Task: Add Sprouts Organic Light Blue Agave Nectar to the cart.
Action: Mouse moved to (20, 82)
Screenshot: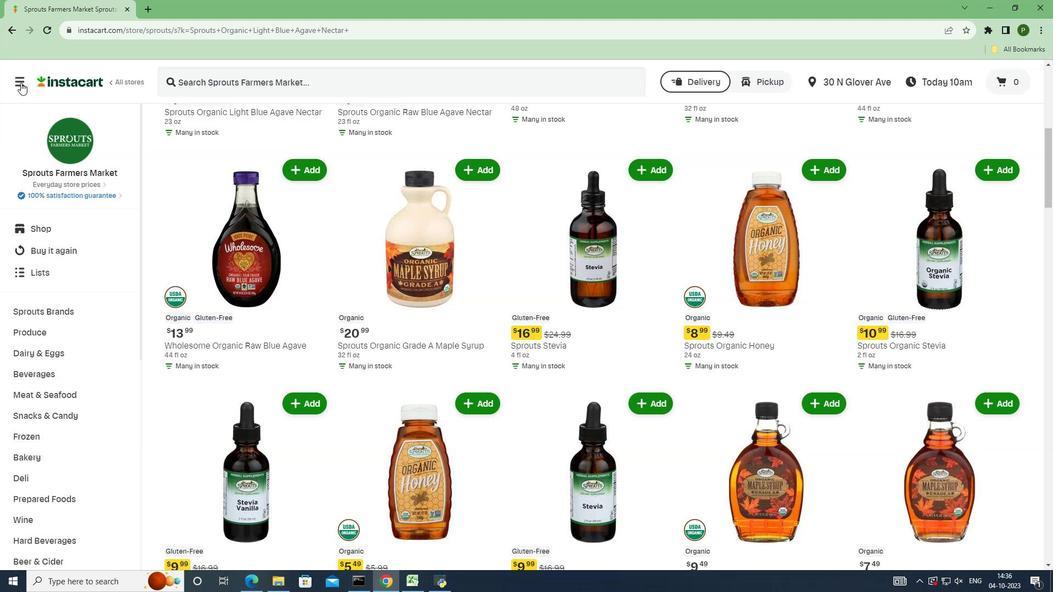 
Action: Mouse pressed left at (20, 82)
Screenshot: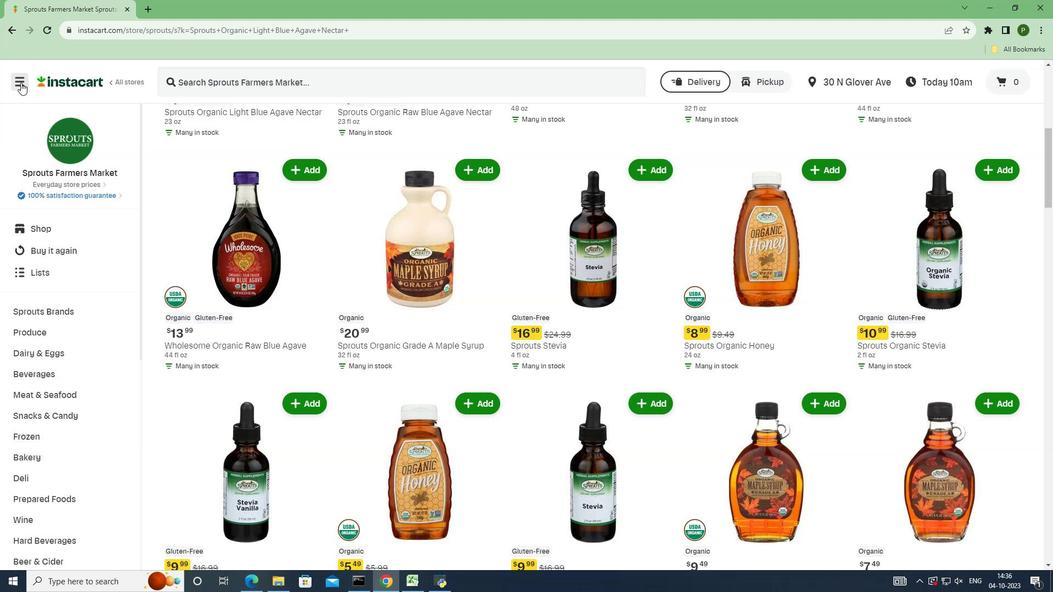 
Action: Mouse moved to (46, 312)
Screenshot: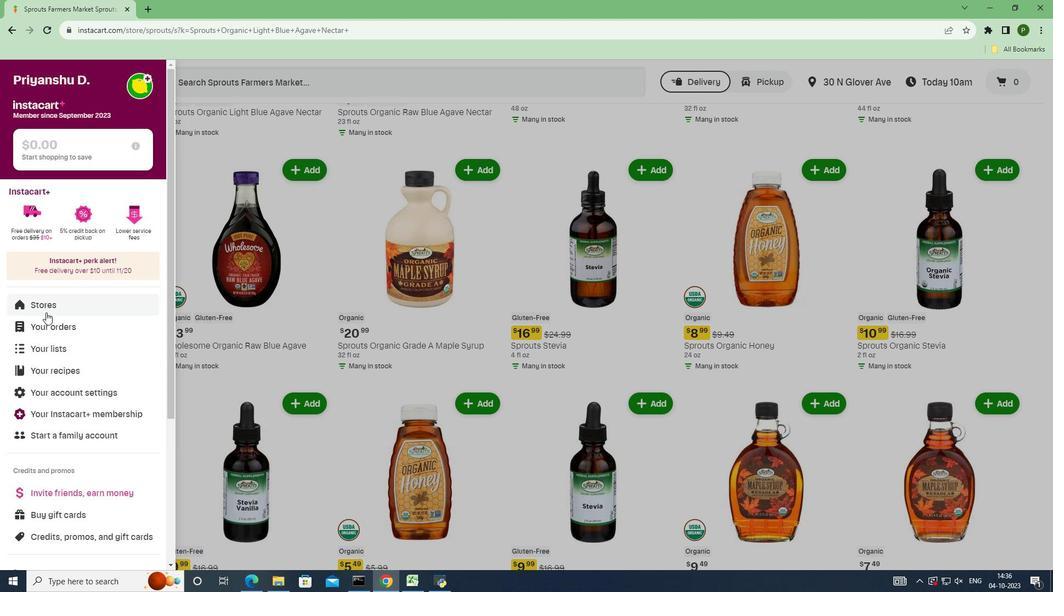 
Action: Mouse pressed left at (46, 312)
Screenshot: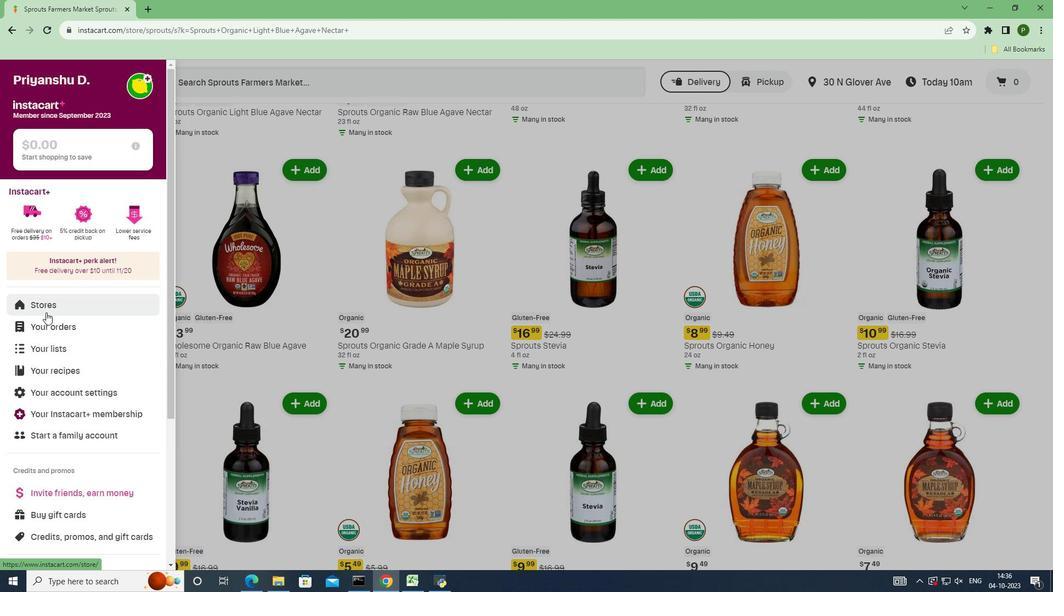 
Action: Mouse moved to (252, 135)
Screenshot: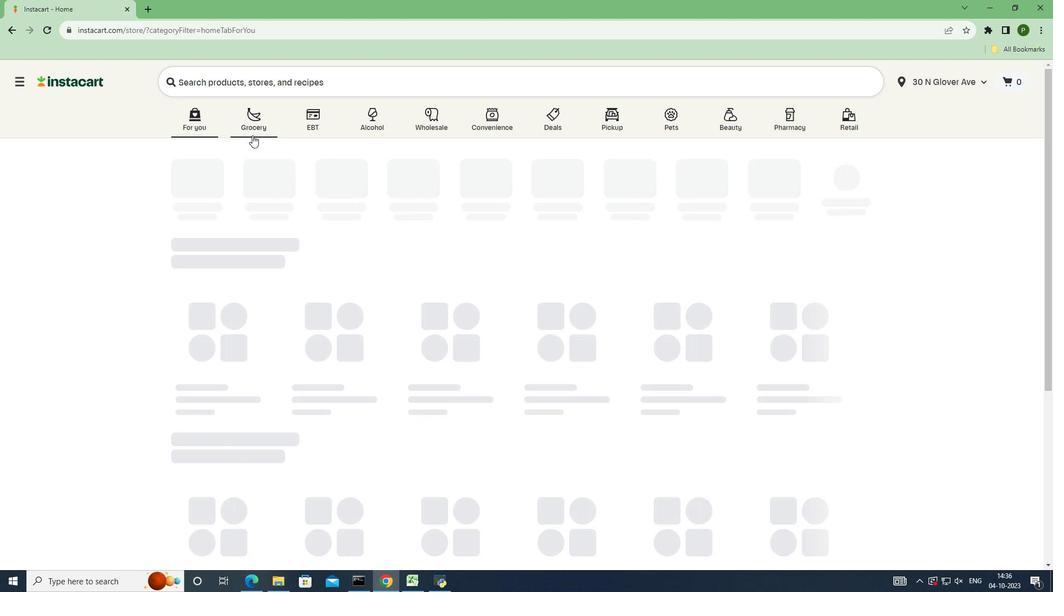 
Action: Mouse pressed left at (252, 135)
Screenshot: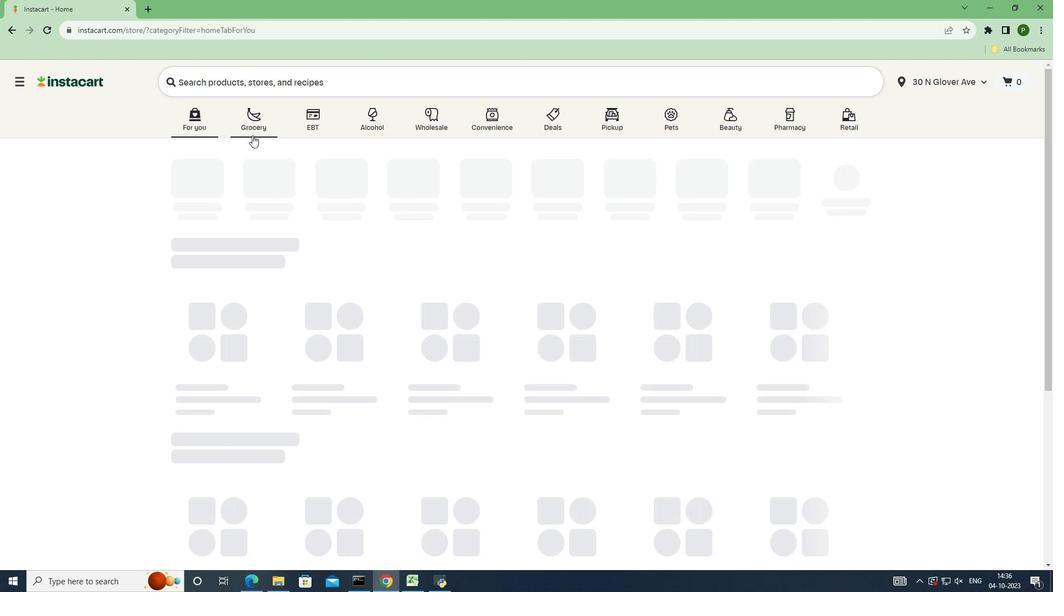 
Action: Mouse moved to (673, 250)
Screenshot: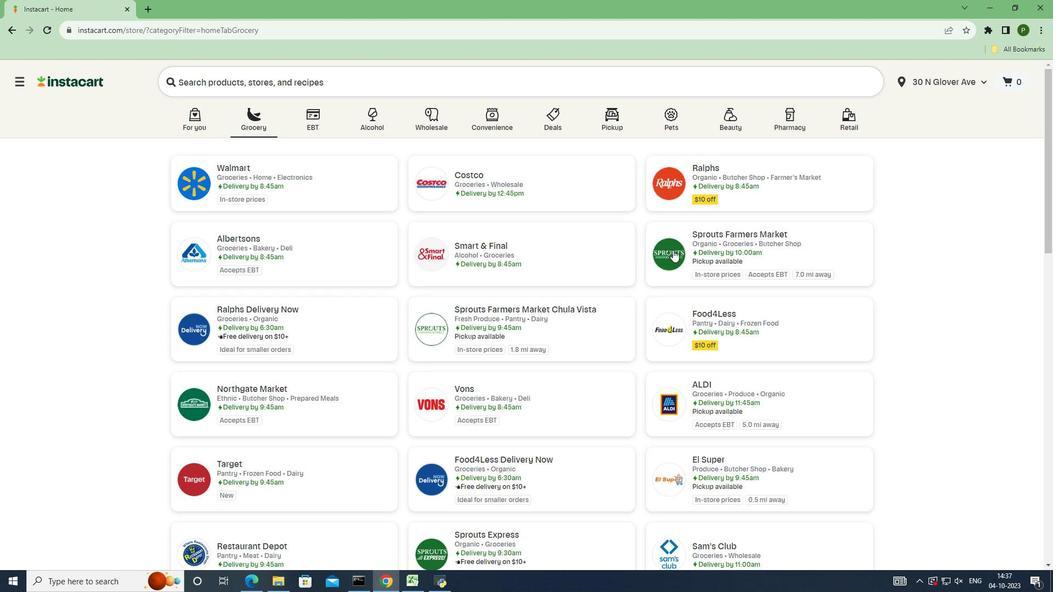 
Action: Mouse pressed left at (673, 250)
Screenshot: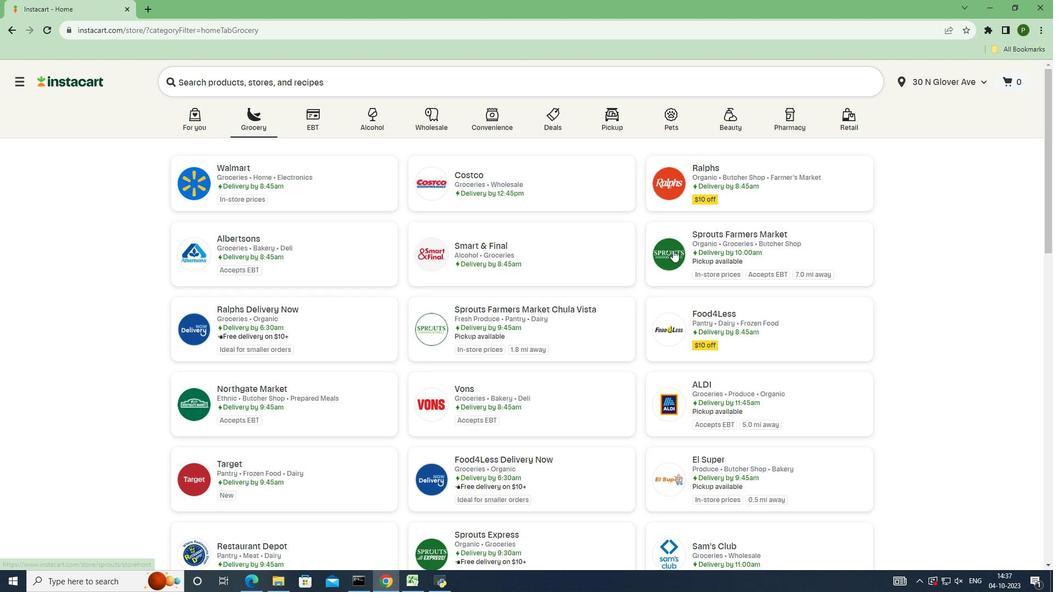 
Action: Mouse moved to (92, 310)
Screenshot: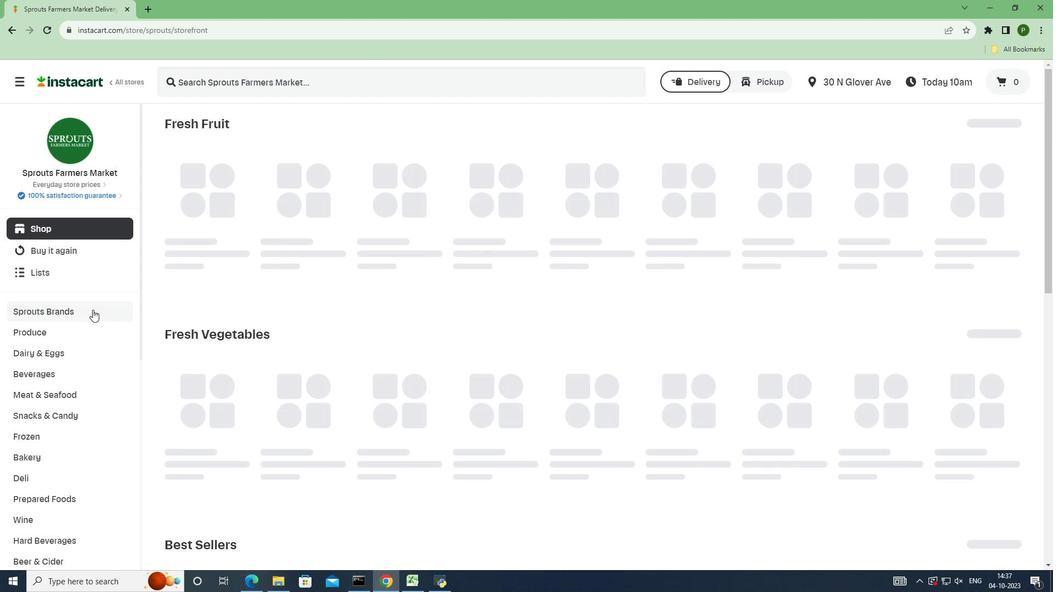 
Action: Mouse pressed left at (92, 310)
Screenshot: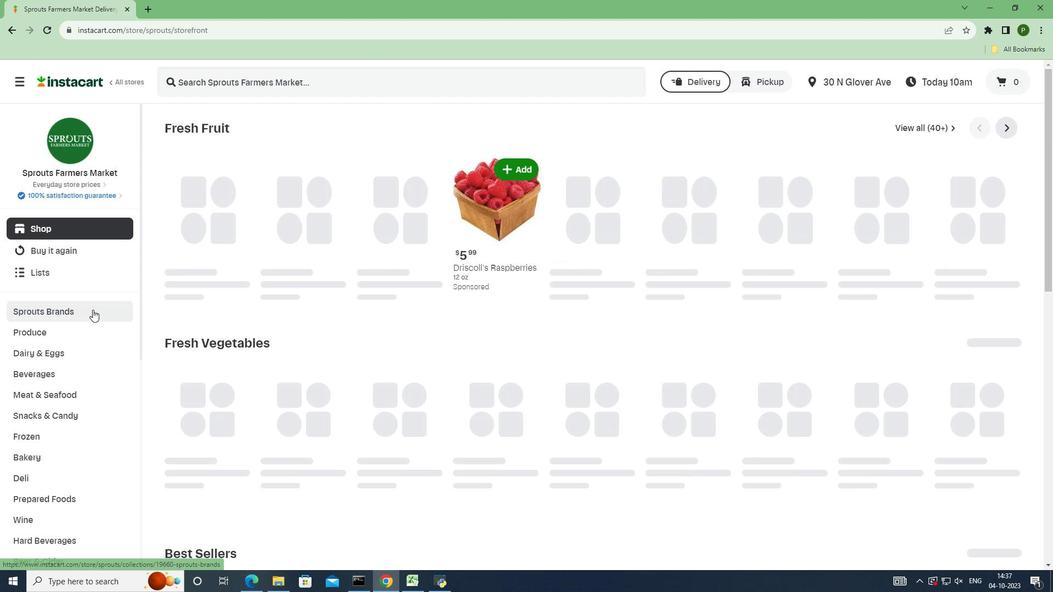 
Action: Mouse moved to (77, 389)
Screenshot: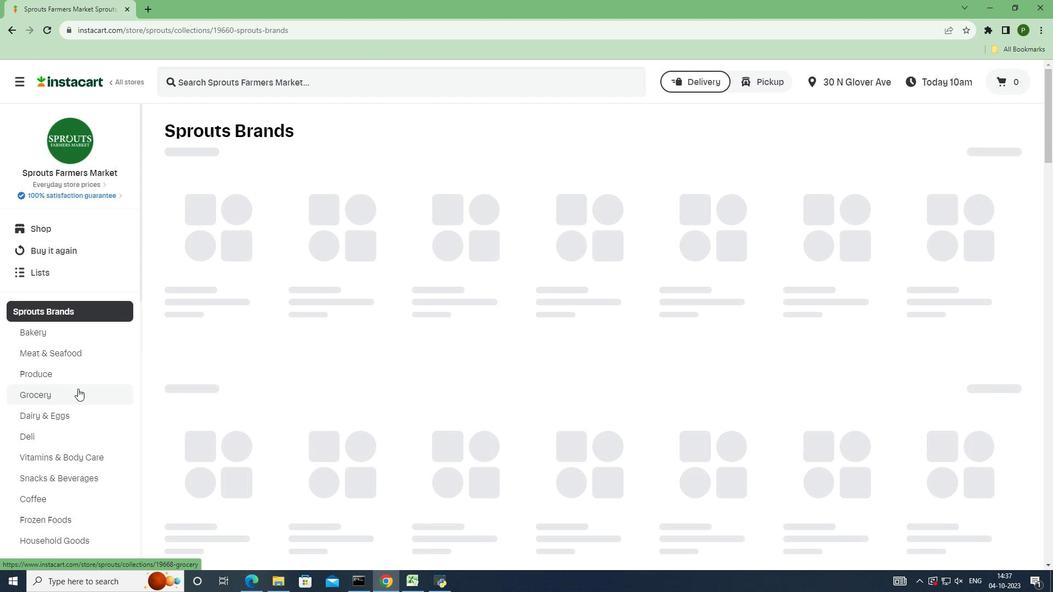 
Action: Mouse pressed left at (77, 389)
Screenshot: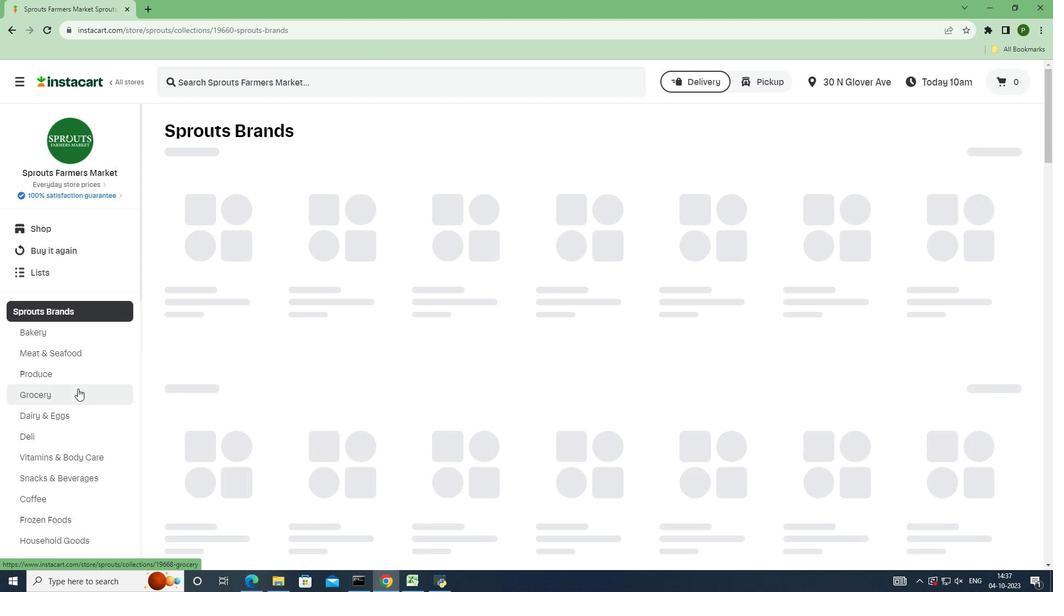 
Action: Mouse moved to (269, 269)
Screenshot: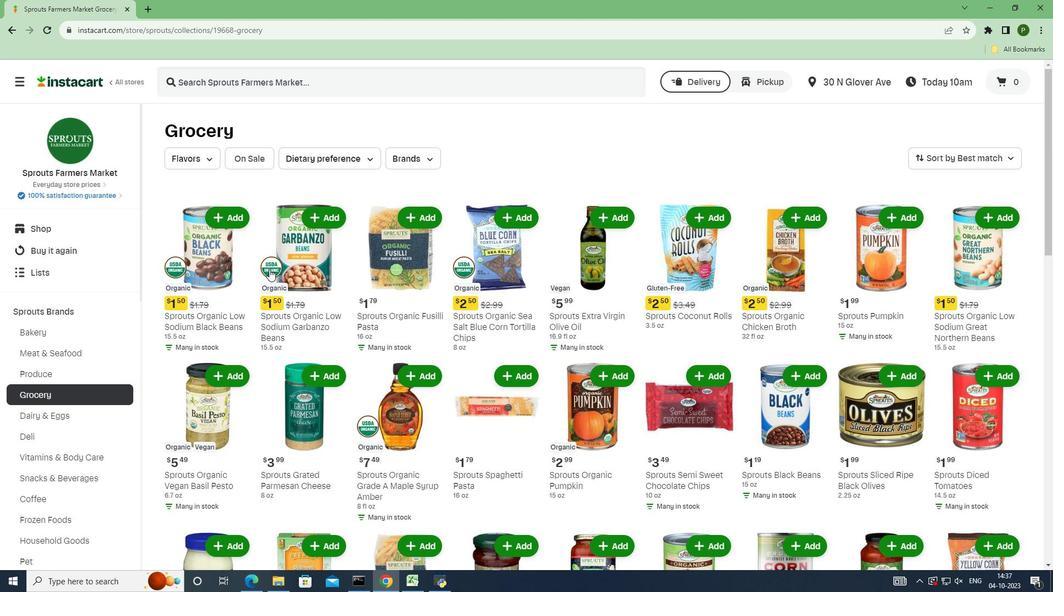 
Action: Mouse scrolled (269, 268) with delta (0, 0)
Screenshot: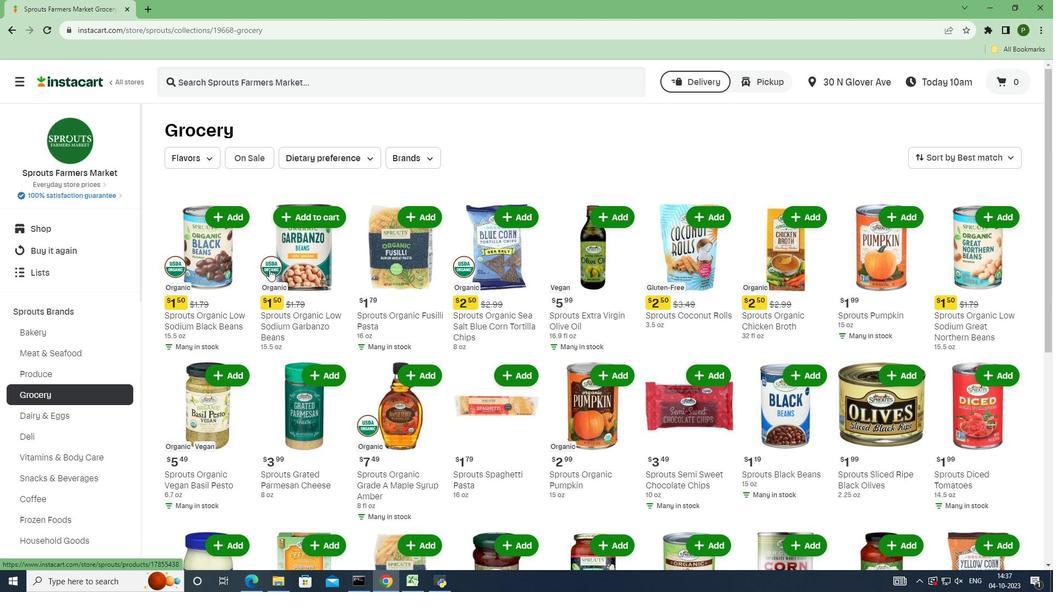 
Action: Mouse scrolled (269, 268) with delta (0, 0)
Screenshot: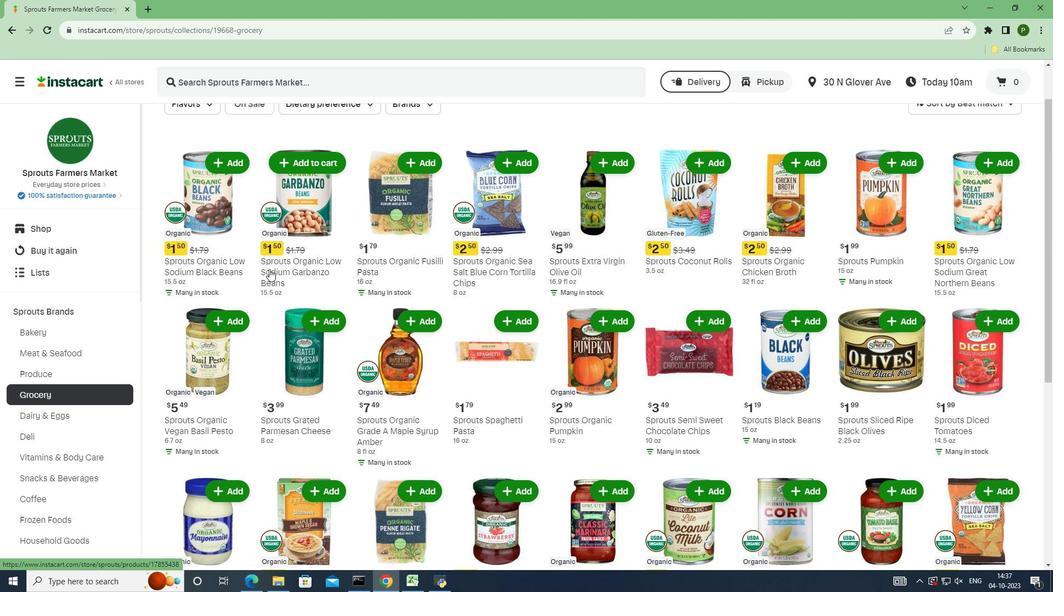 
Action: Mouse scrolled (269, 268) with delta (0, 0)
Screenshot: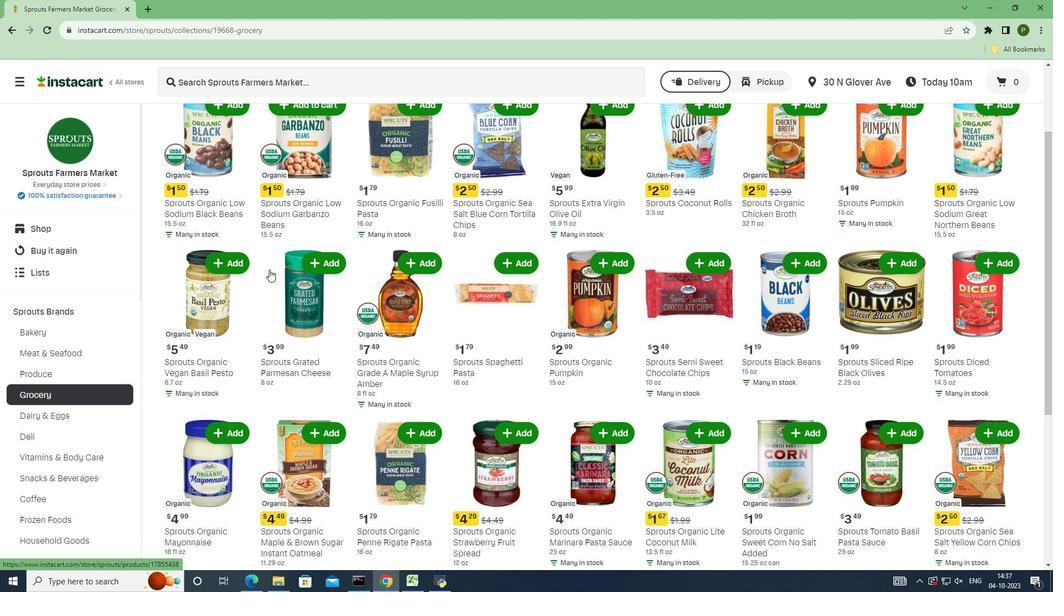 
Action: Mouse moved to (269, 270)
Screenshot: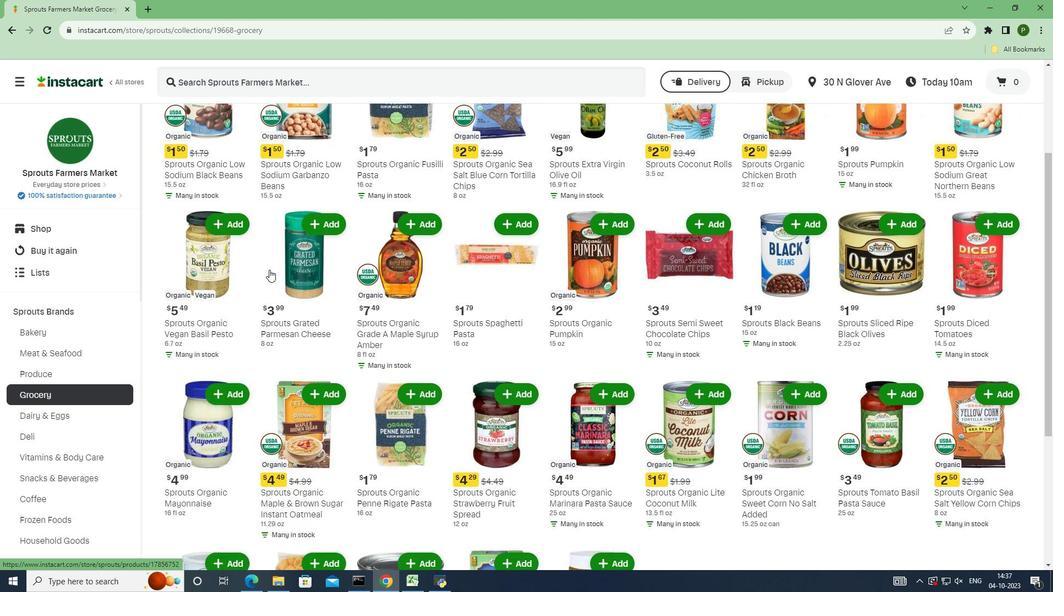 
Action: Mouse scrolled (269, 269) with delta (0, 0)
Screenshot: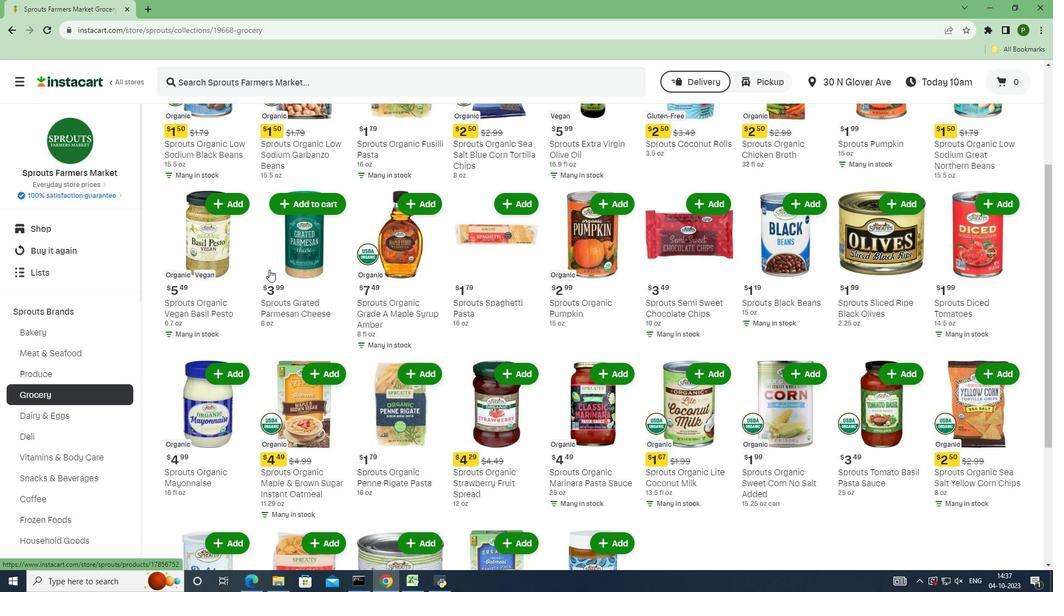 
Action: Mouse moved to (269, 270)
Screenshot: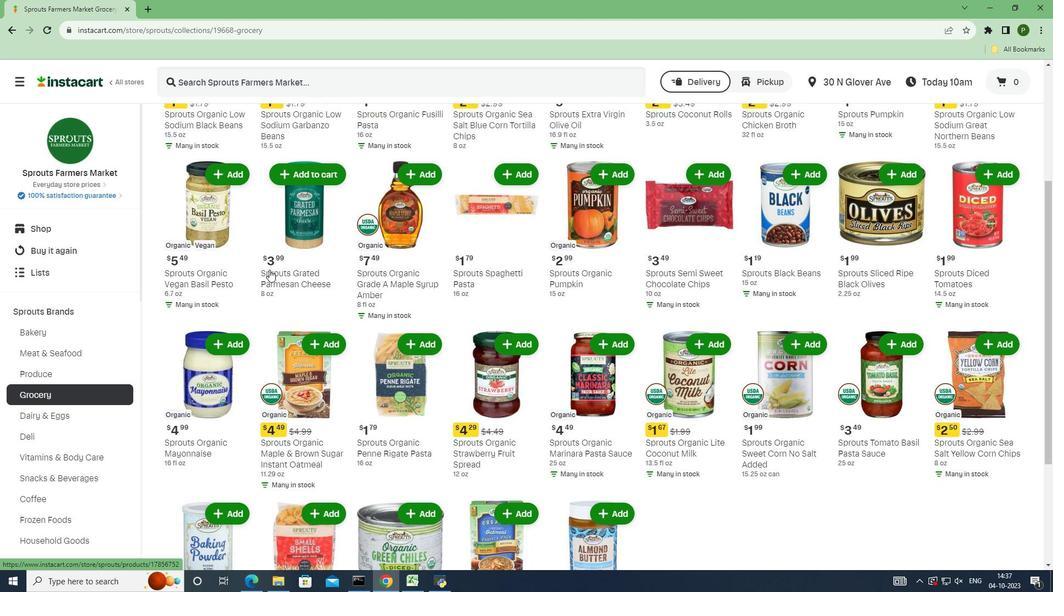 
Action: Mouse scrolled (269, 269) with delta (0, 0)
Screenshot: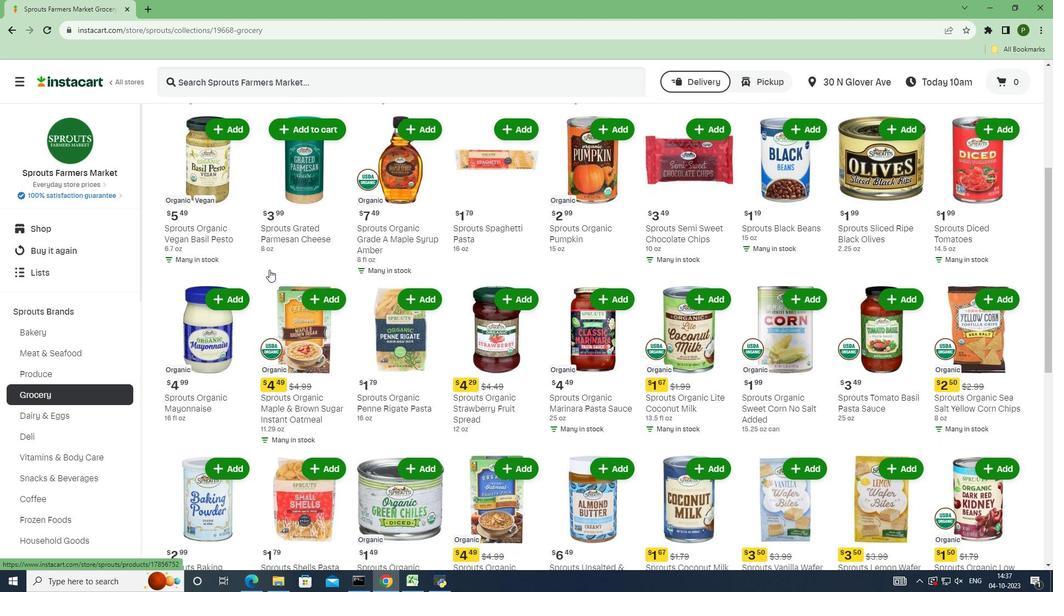 
Action: Mouse scrolled (269, 269) with delta (0, 0)
Screenshot: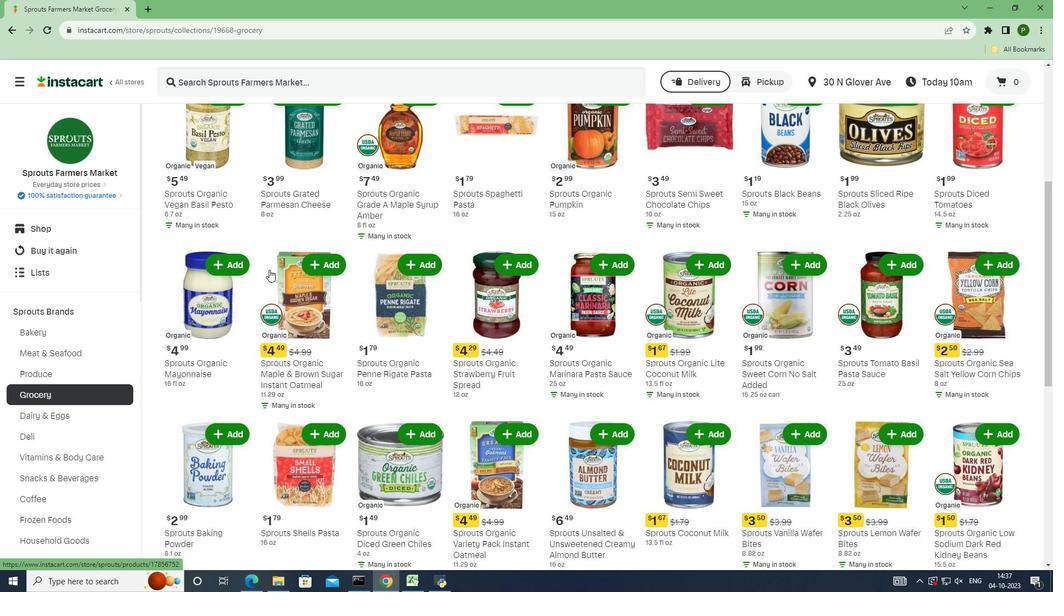 
Action: Mouse moved to (269, 270)
Screenshot: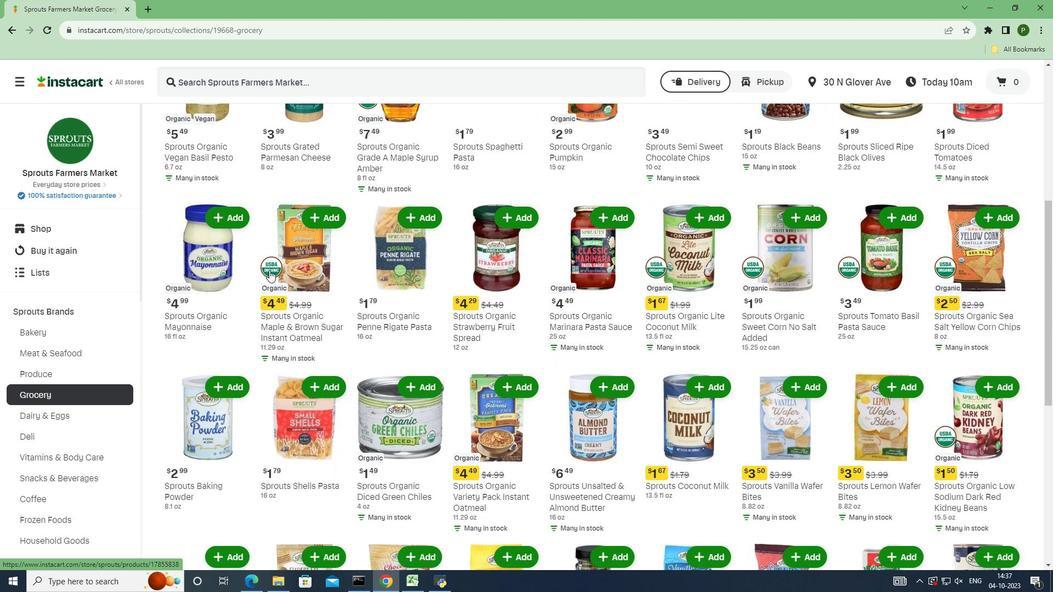 
Action: Mouse scrolled (269, 270) with delta (0, 0)
Screenshot: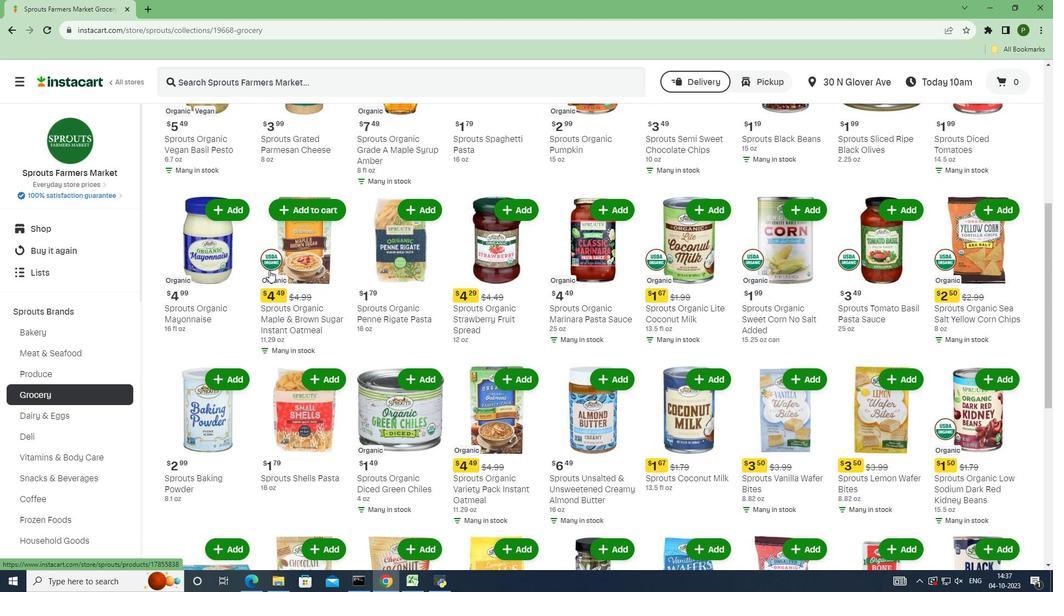
Action: Mouse scrolled (269, 270) with delta (0, 0)
Screenshot: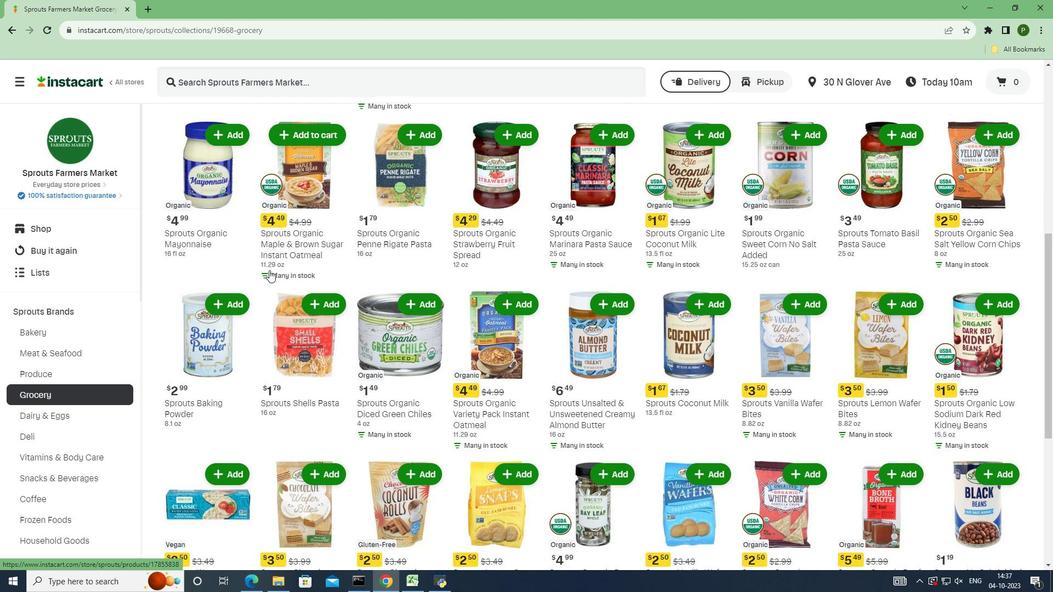
Action: Mouse scrolled (269, 270) with delta (0, 0)
Screenshot: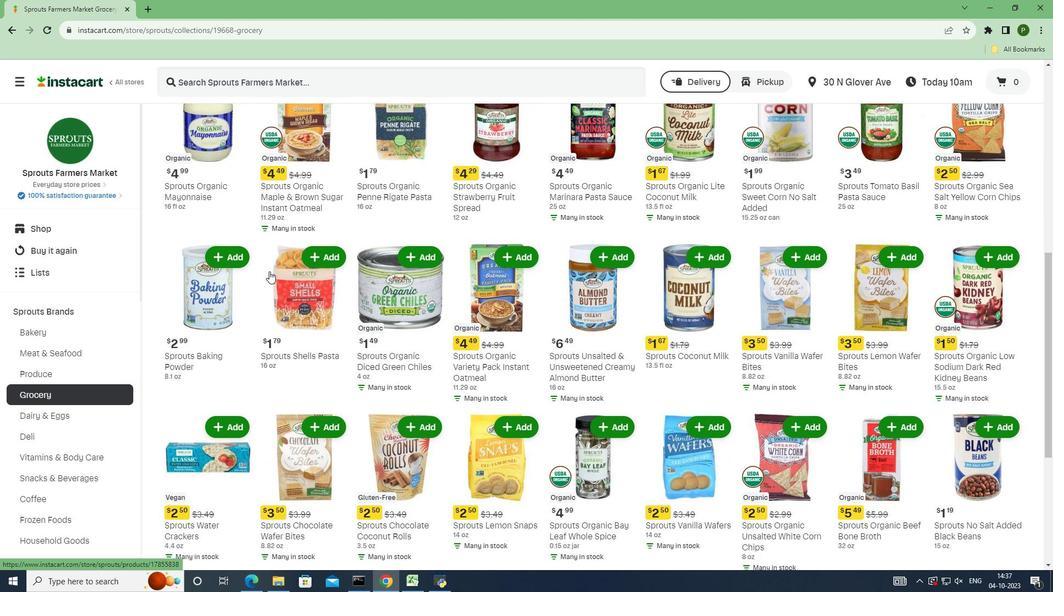 
Action: Mouse moved to (269, 271)
Screenshot: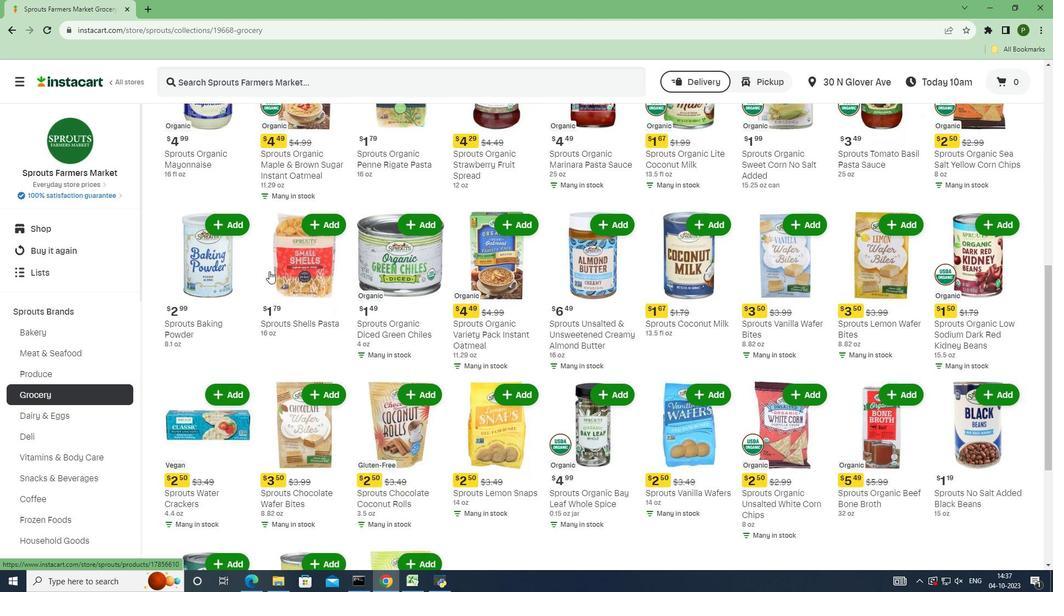 
Action: Mouse scrolled (269, 271) with delta (0, 0)
Screenshot: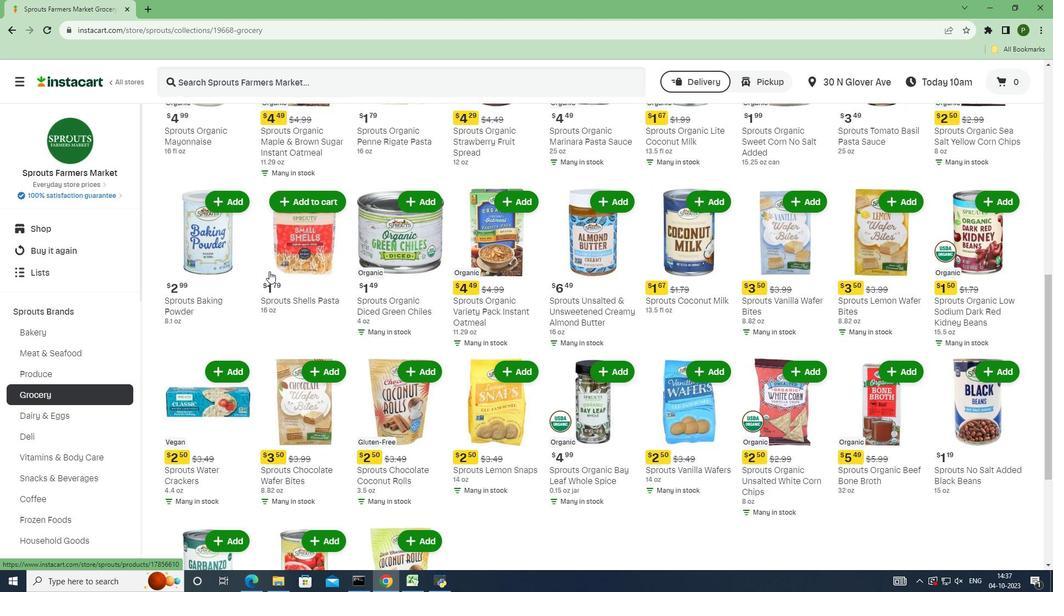 
Action: Mouse scrolled (269, 271) with delta (0, 0)
Screenshot: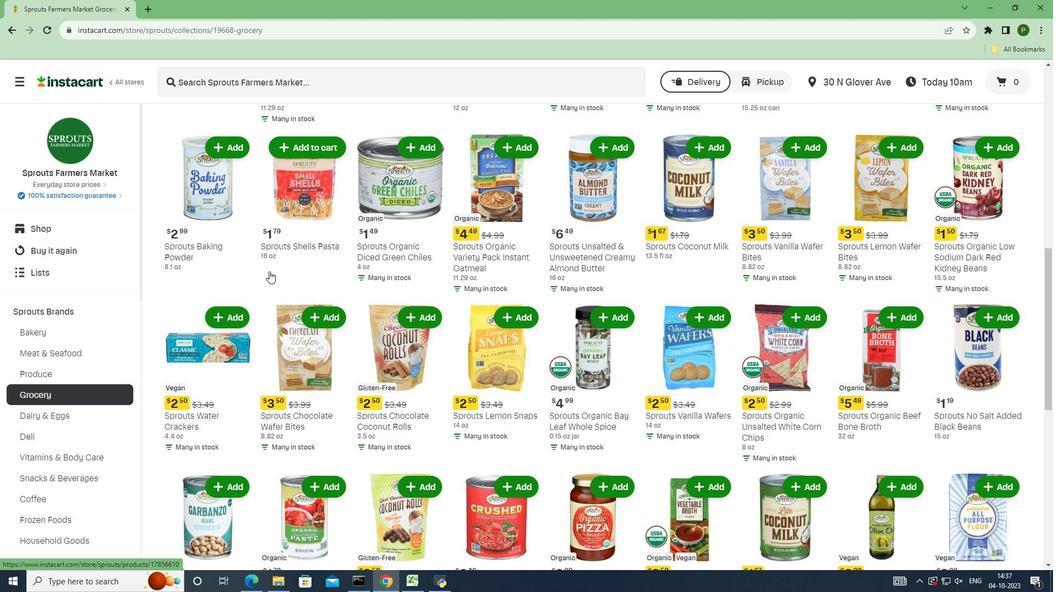 
Action: Mouse scrolled (269, 271) with delta (0, 0)
Screenshot: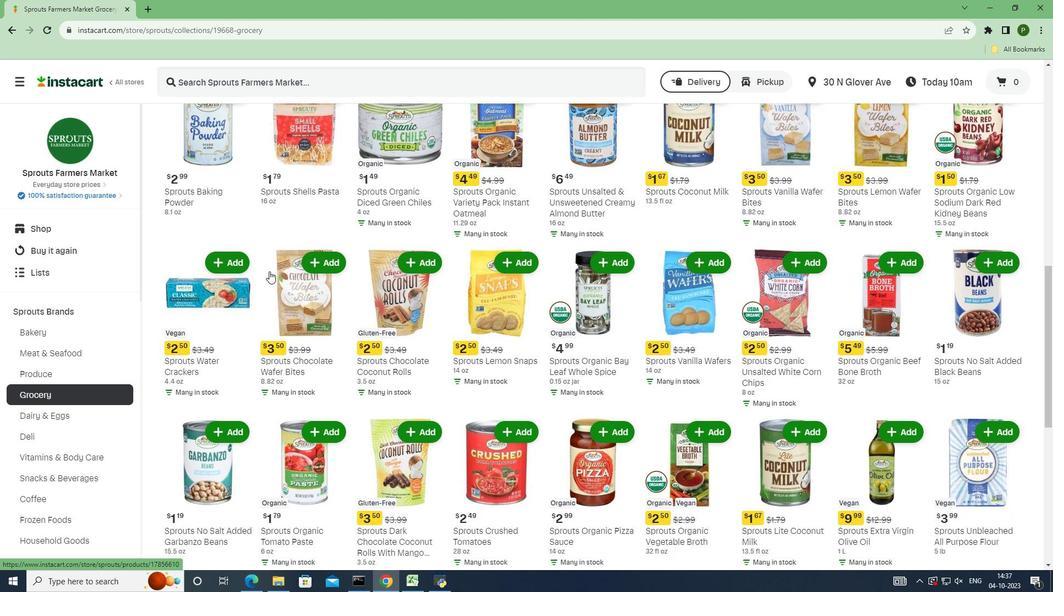 
Action: Mouse scrolled (269, 271) with delta (0, 0)
Screenshot: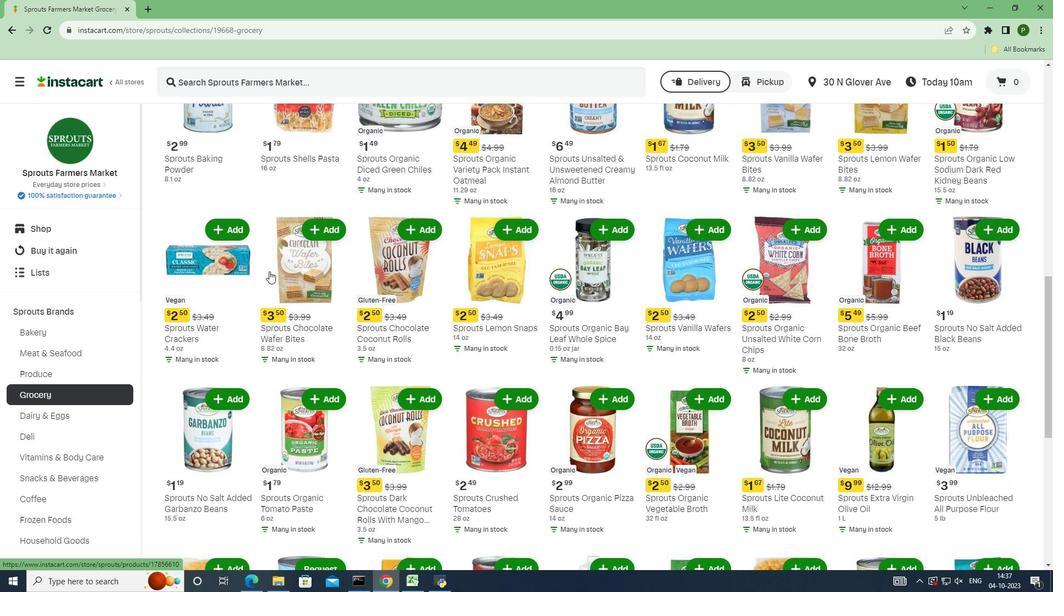 
Action: Mouse scrolled (269, 272) with delta (0, 0)
Screenshot: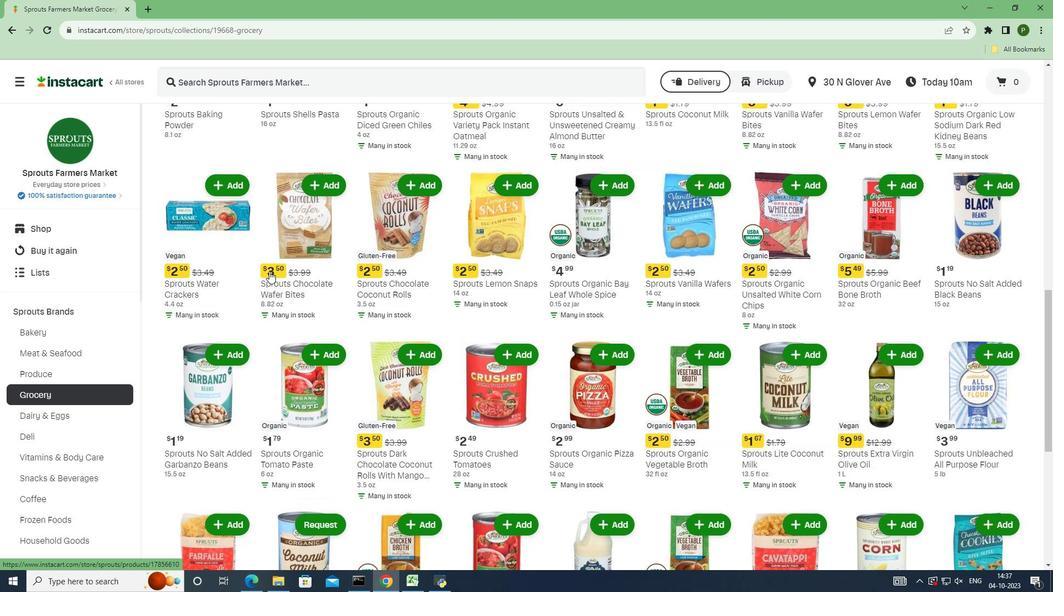 
Action: Mouse scrolled (269, 271) with delta (0, 0)
Screenshot: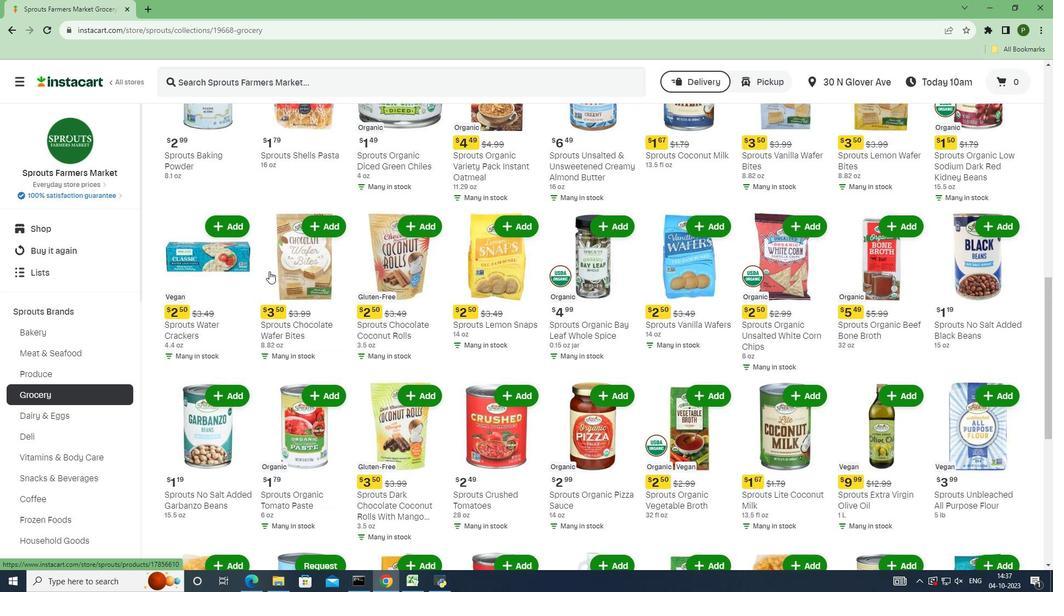 
Action: Mouse scrolled (269, 271) with delta (0, 0)
Screenshot: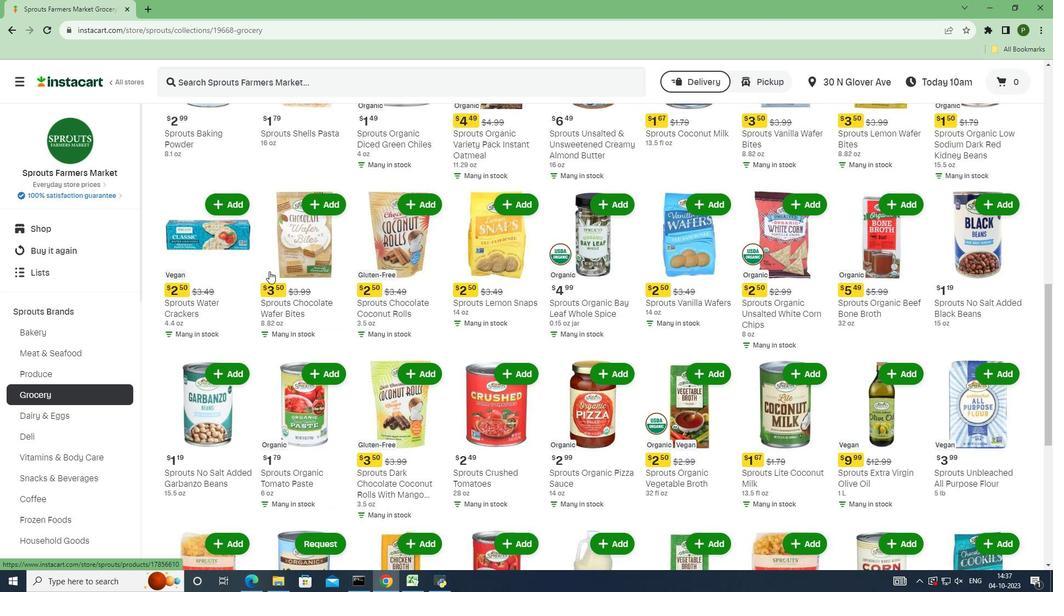 
Action: Mouse scrolled (269, 271) with delta (0, 0)
Screenshot: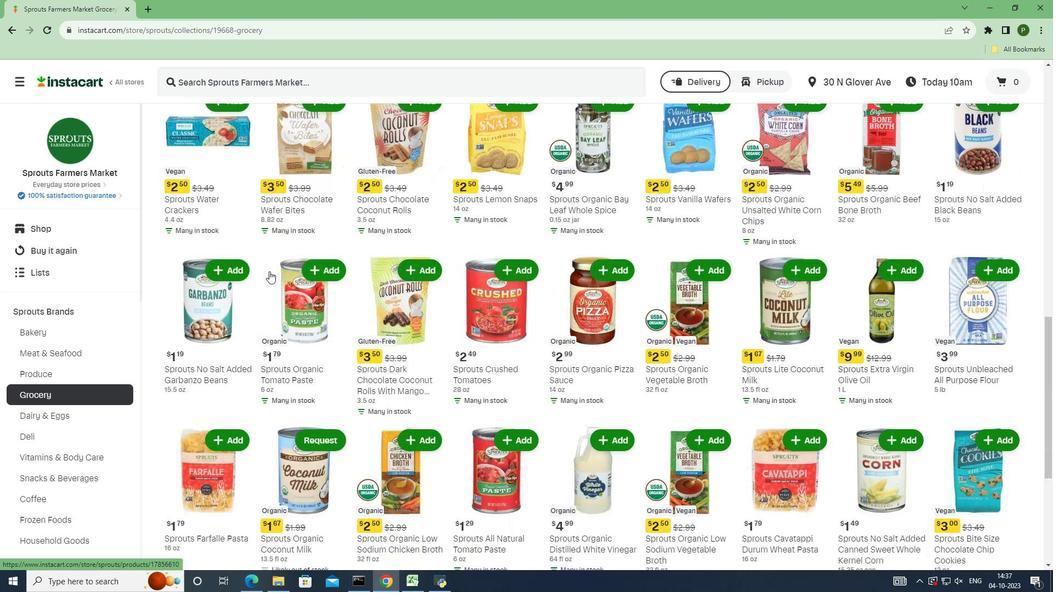 
Action: Mouse scrolled (269, 271) with delta (0, 0)
Screenshot: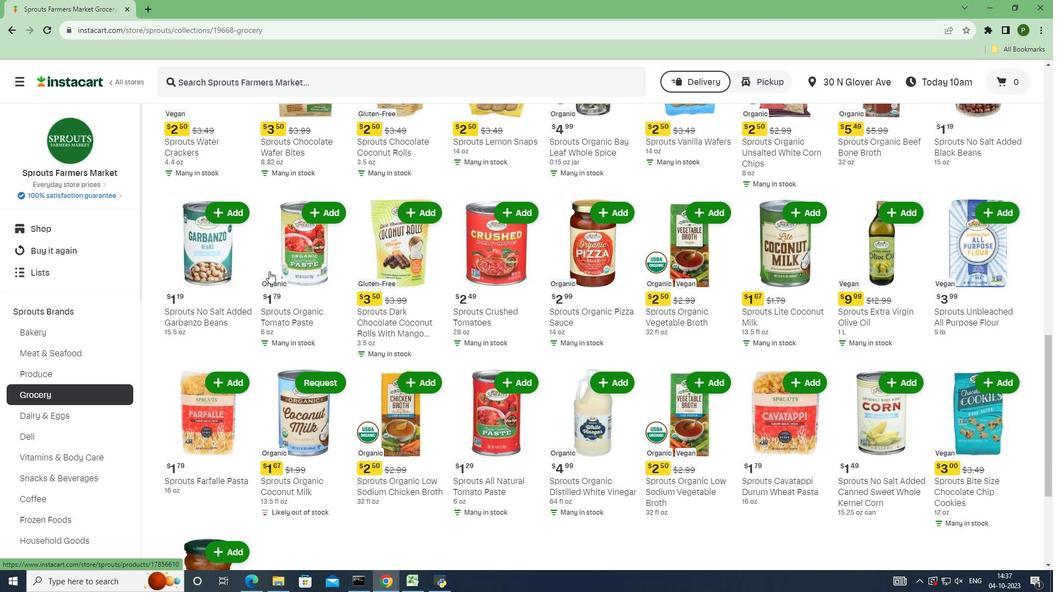 
Action: Mouse scrolled (269, 271) with delta (0, 0)
Screenshot: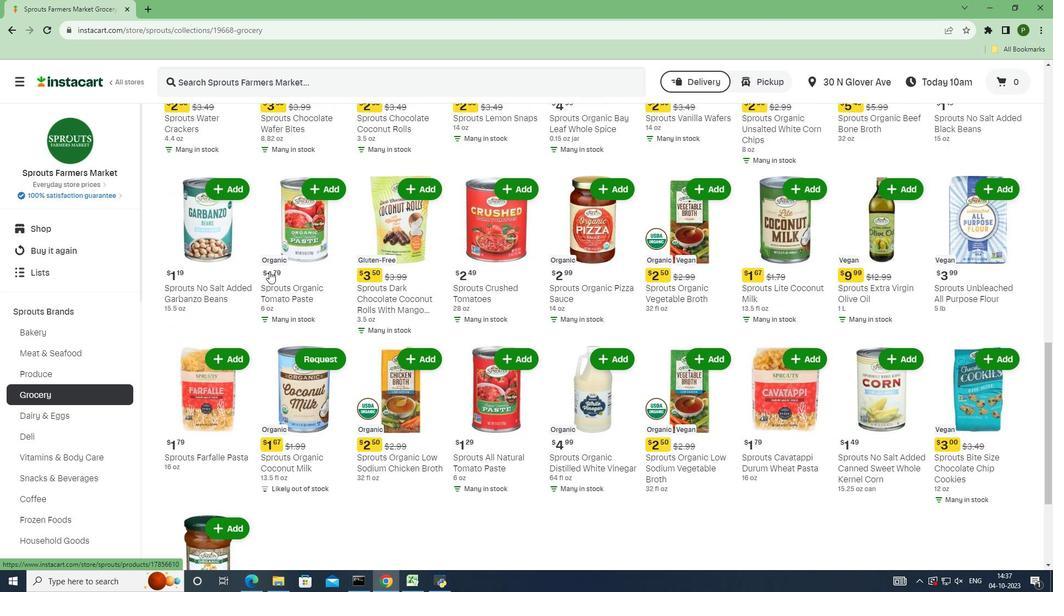 
Action: Mouse moved to (267, 271)
Screenshot: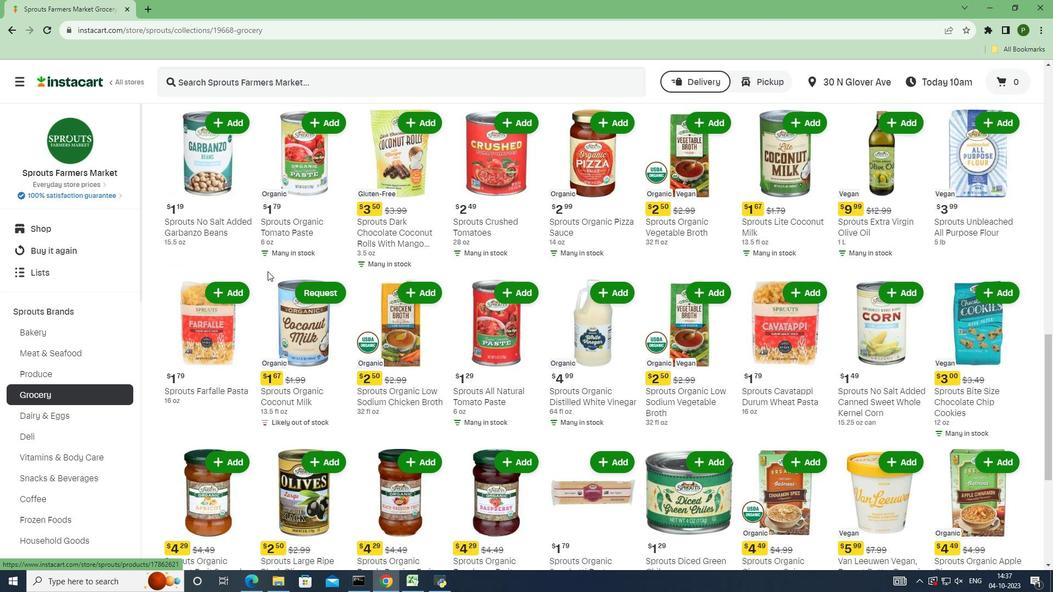 
Action: Mouse scrolled (267, 271) with delta (0, 0)
Screenshot: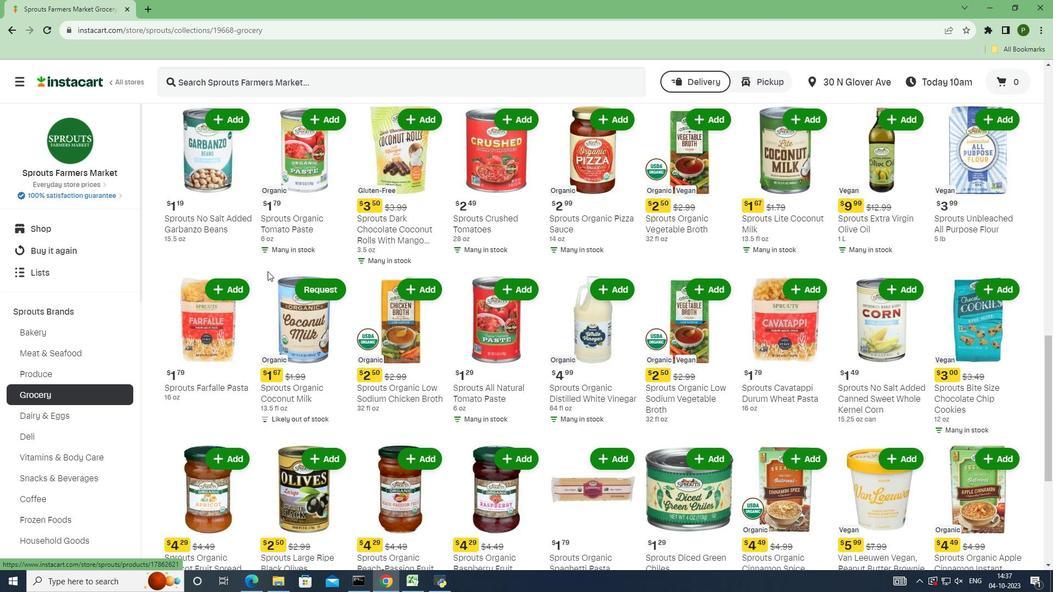 
Action: Mouse scrolled (267, 272) with delta (0, 0)
Screenshot: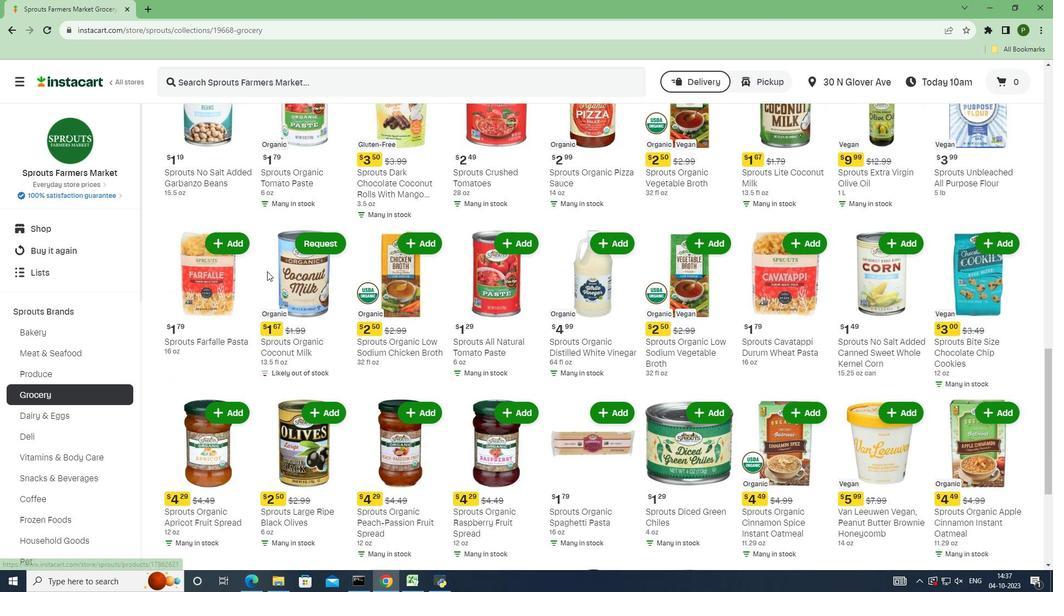 
Action: Mouse moved to (266, 272)
Screenshot: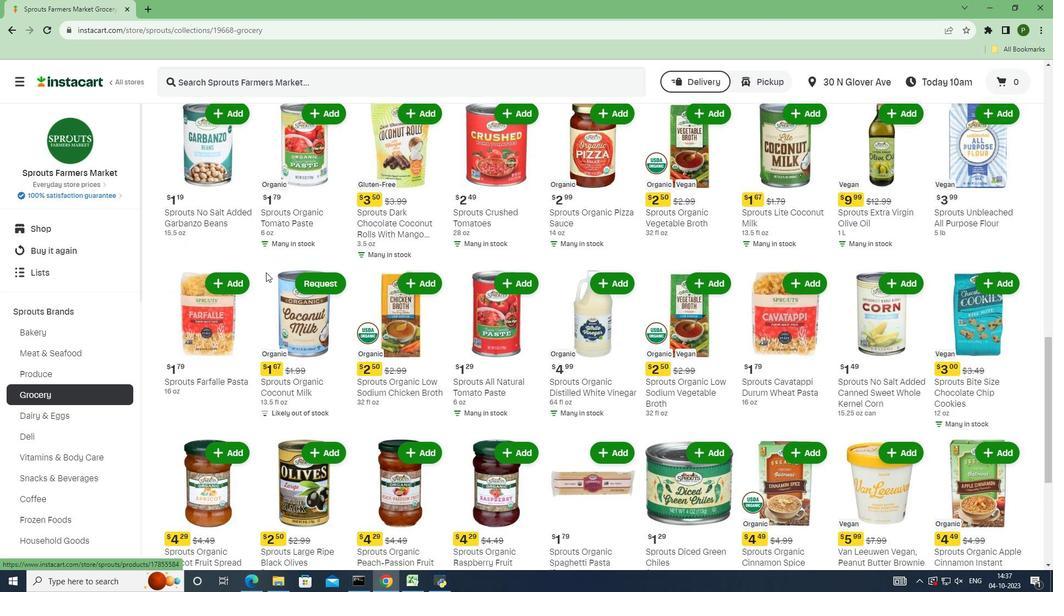 
Action: Mouse scrolled (266, 272) with delta (0, 0)
Screenshot: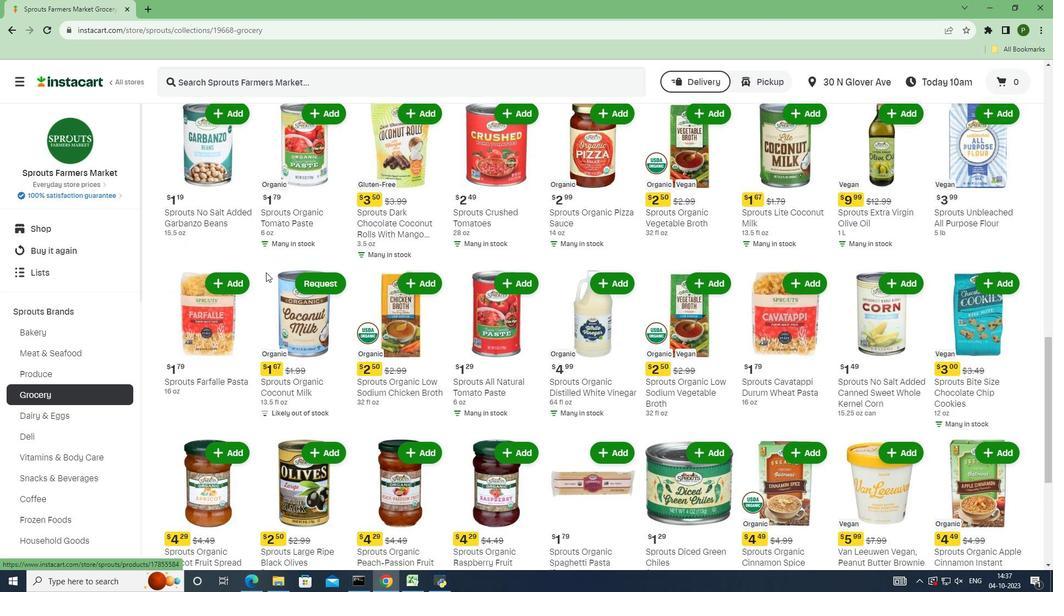 
Action: Mouse scrolled (266, 272) with delta (0, 0)
Screenshot: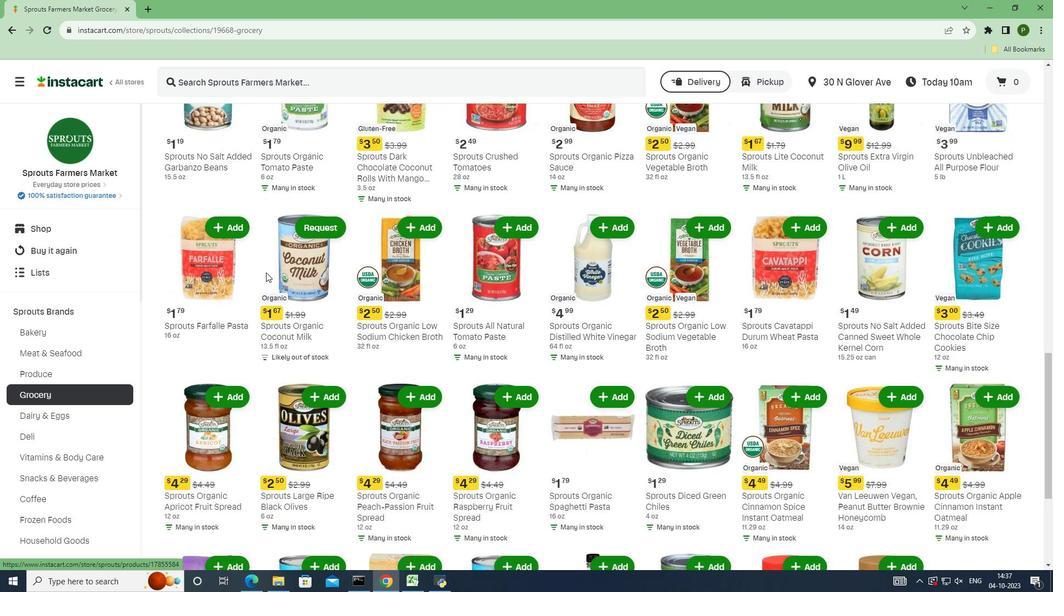 
Action: Mouse moved to (266, 272)
Screenshot: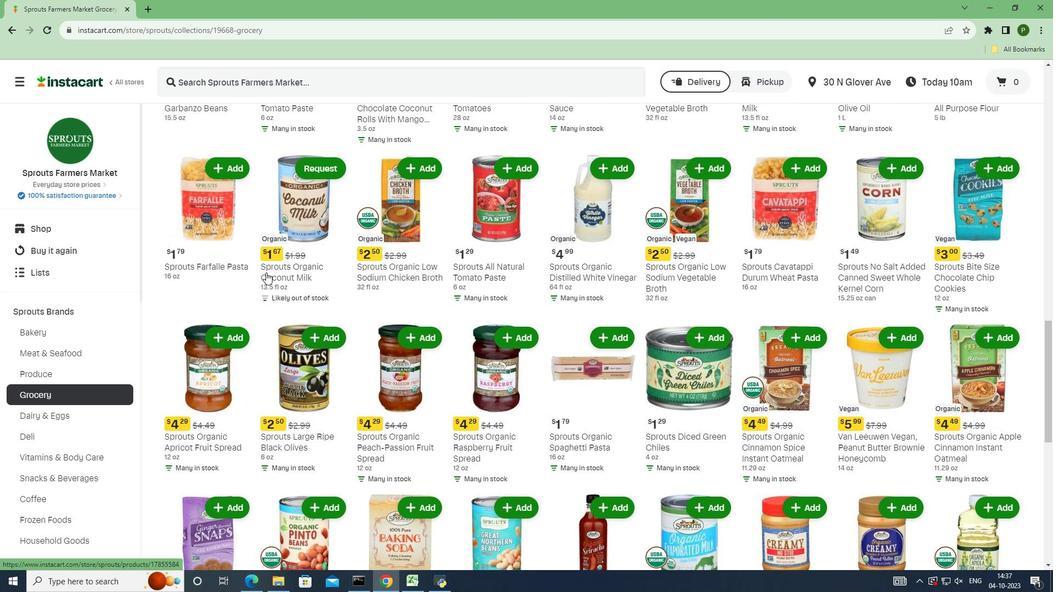
Action: Mouse scrolled (266, 272) with delta (0, 0)
Screenshot: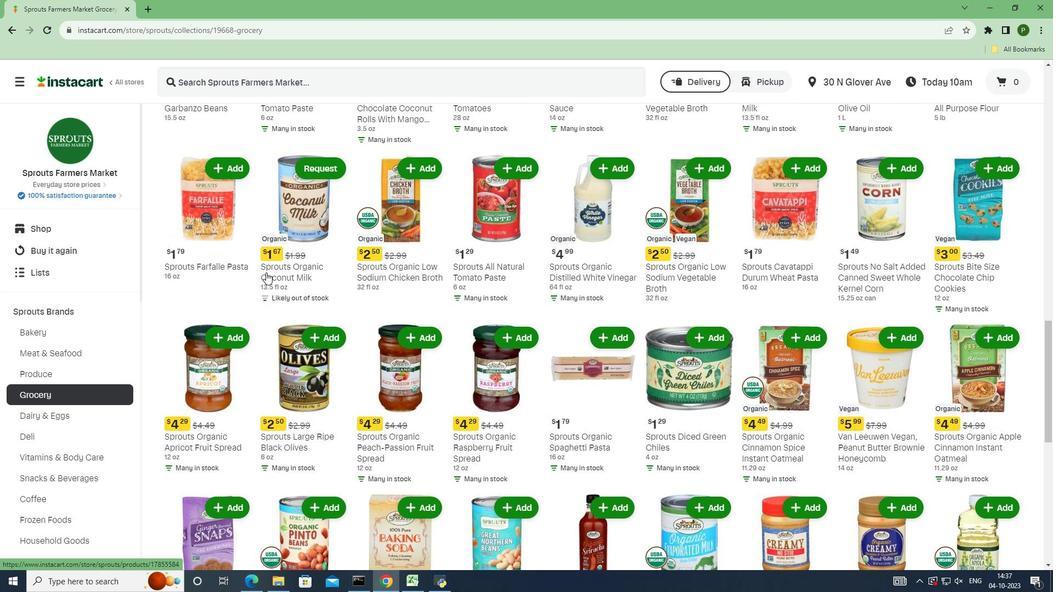 
Action: Mouse scrolled (266, 272) with delta (0, 0)
Screenshot: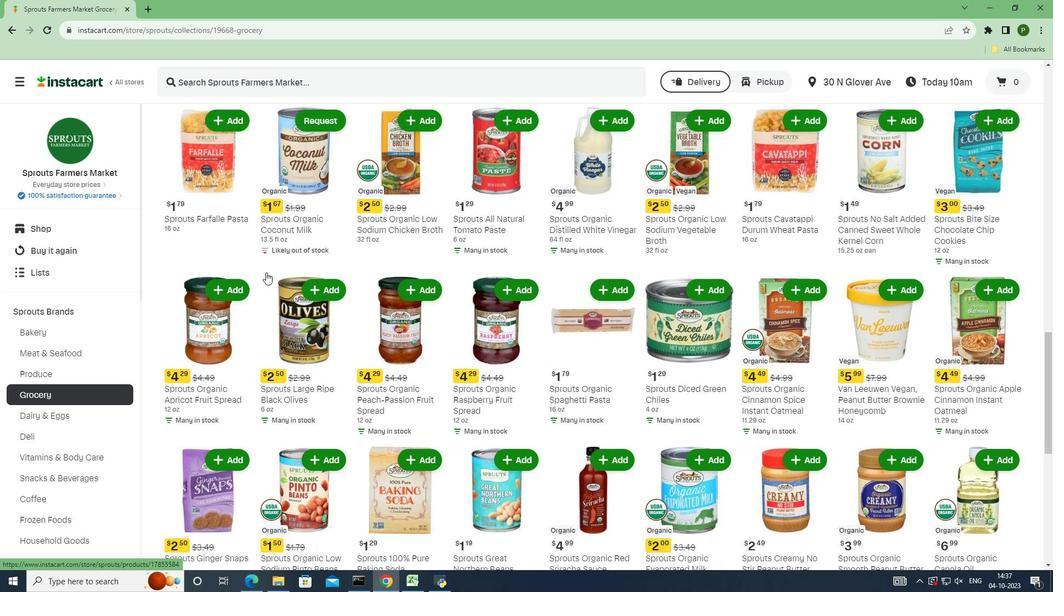 
Action: Mouse scrolled (266, 272) with delta (0, 0)
Screenshot: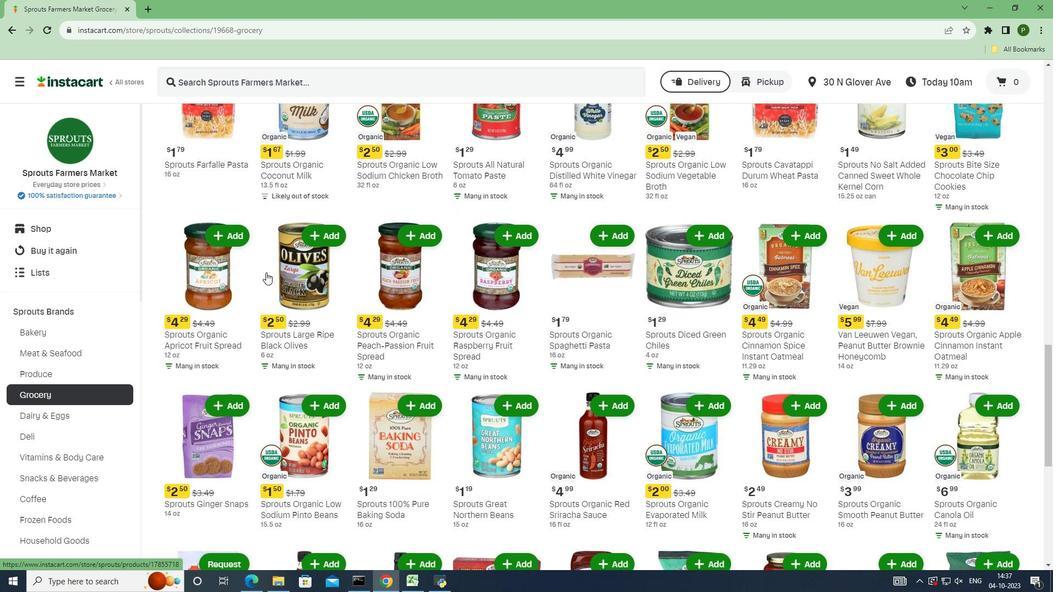 
Action: Mouse scrolled (266, 272) with delta (0, 0)
Screenshot: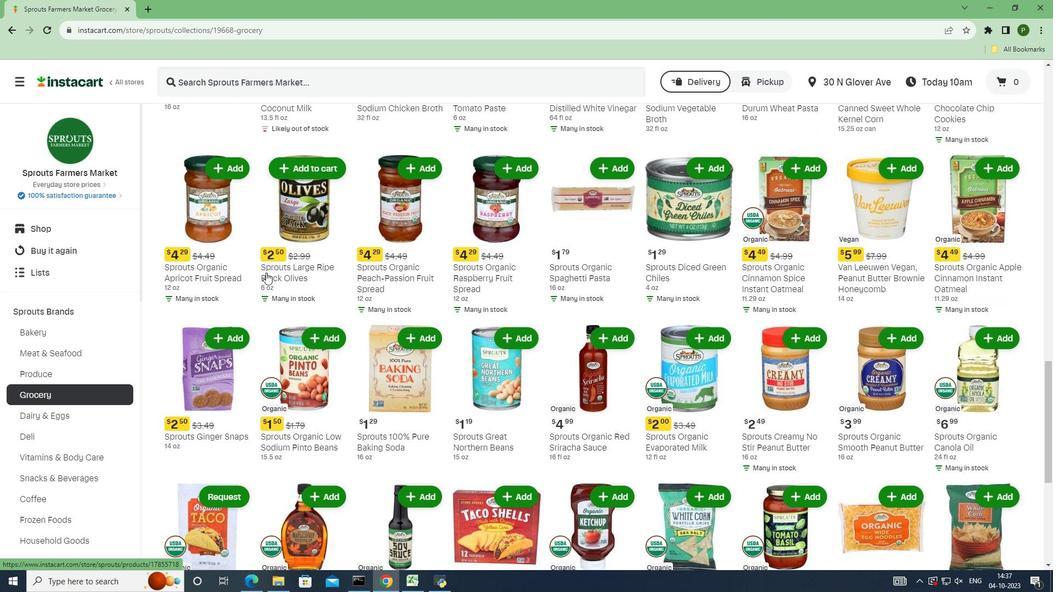 
Action: Mouse scrolled (266, 272) with delta (0, 0)
Screenshot: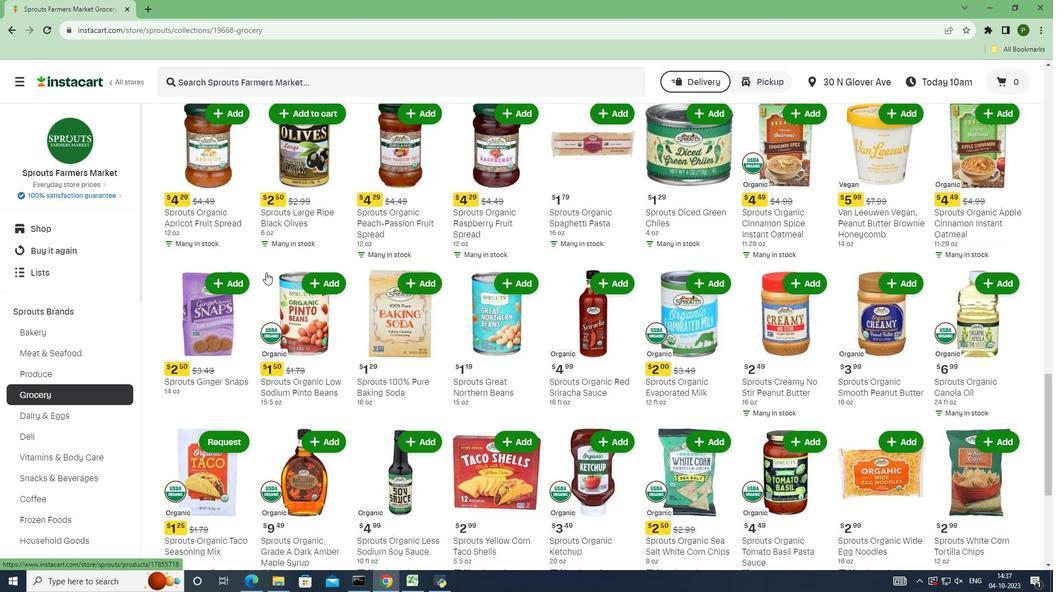 
Action: Mouse scrolled (266, 272) with delta (0, 0)
Screenshot: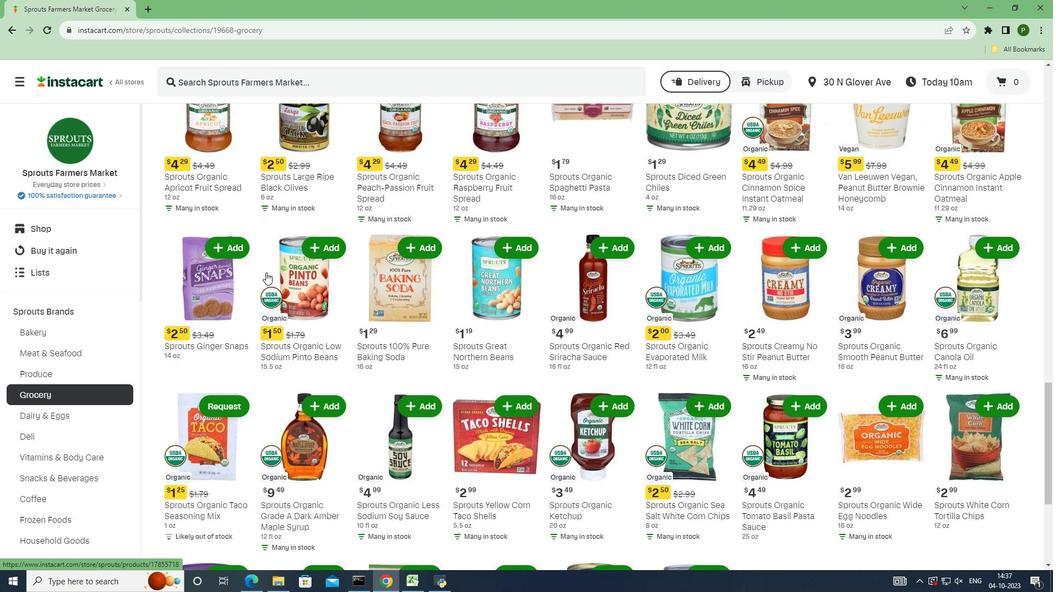 
Action: Mouse scrolled (266, 272) with delta (0, 0)
Screenshot: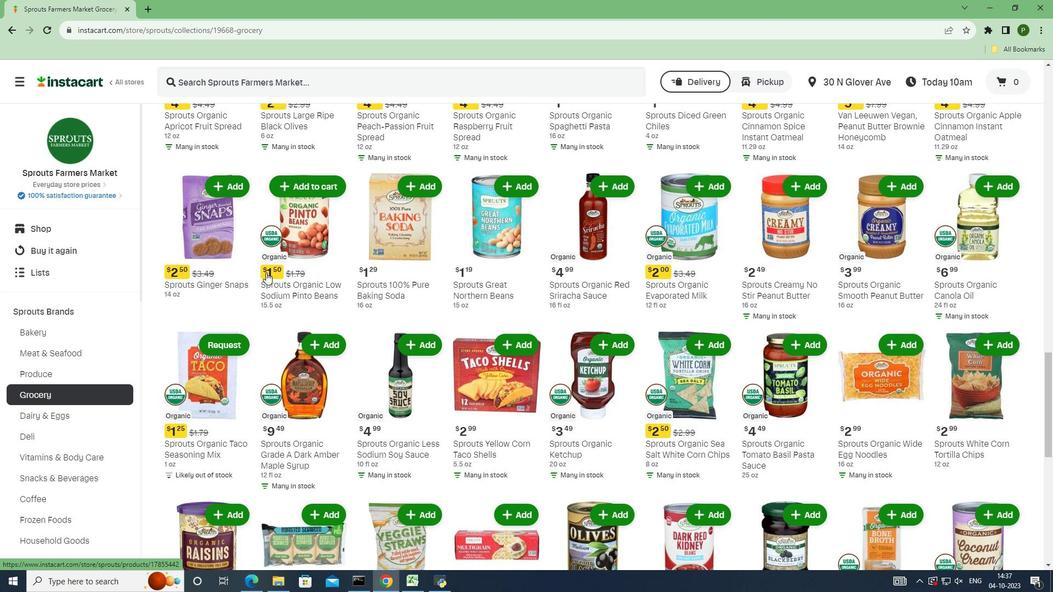 
Action: Mouse scrolled (266, 272) with delta (0, 0)
Screenshot: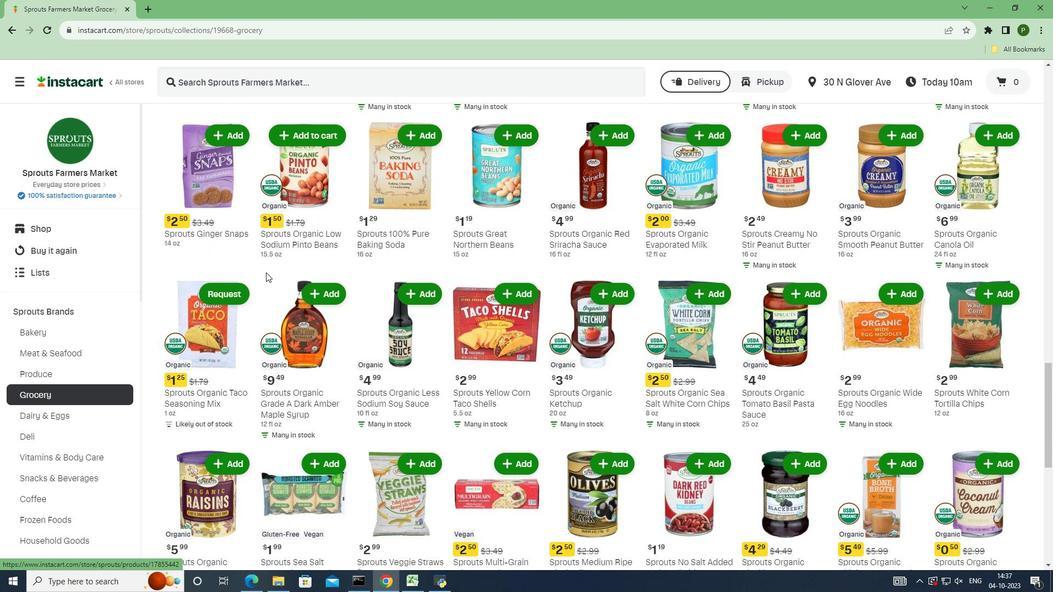 
Action: Mouse moved to (265, 272)
Screenshot: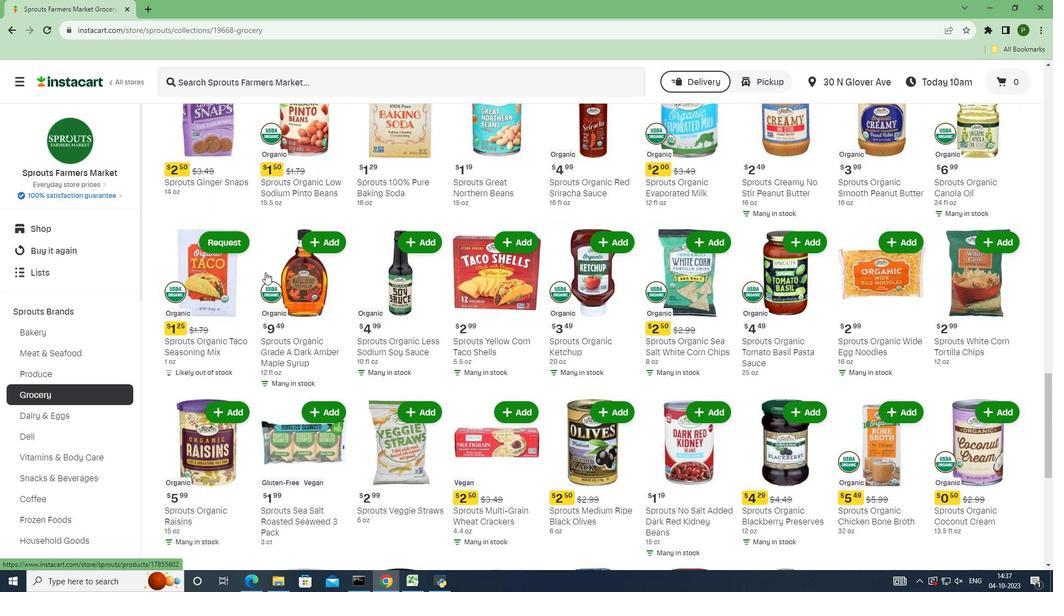 
Action: Mouse scrolled (265, 272) with delta (0, 0)
Screenshot: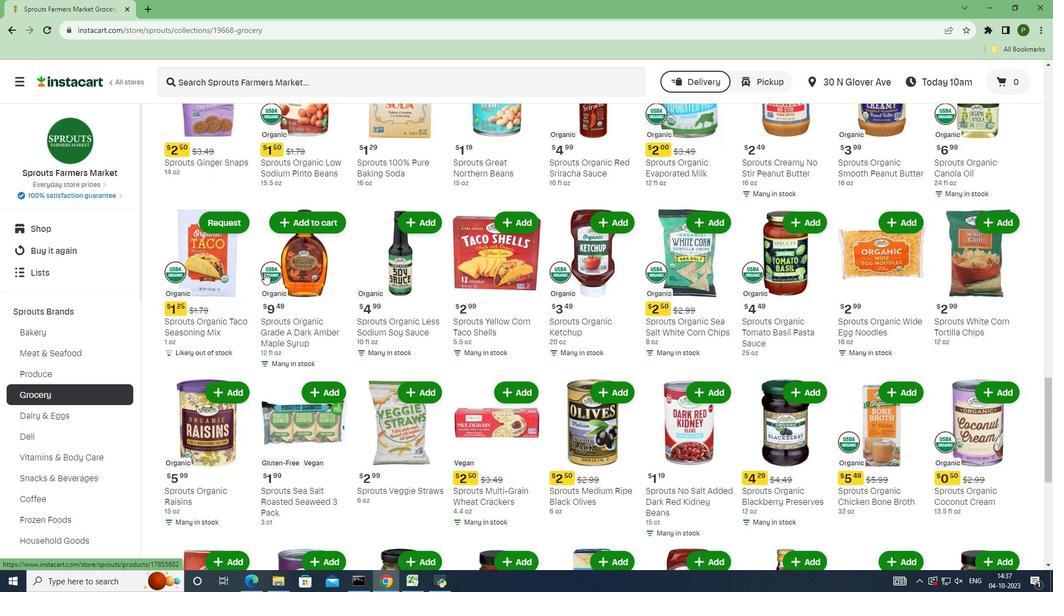 
Action: Mouse moved to (264, 272)
Screenshot: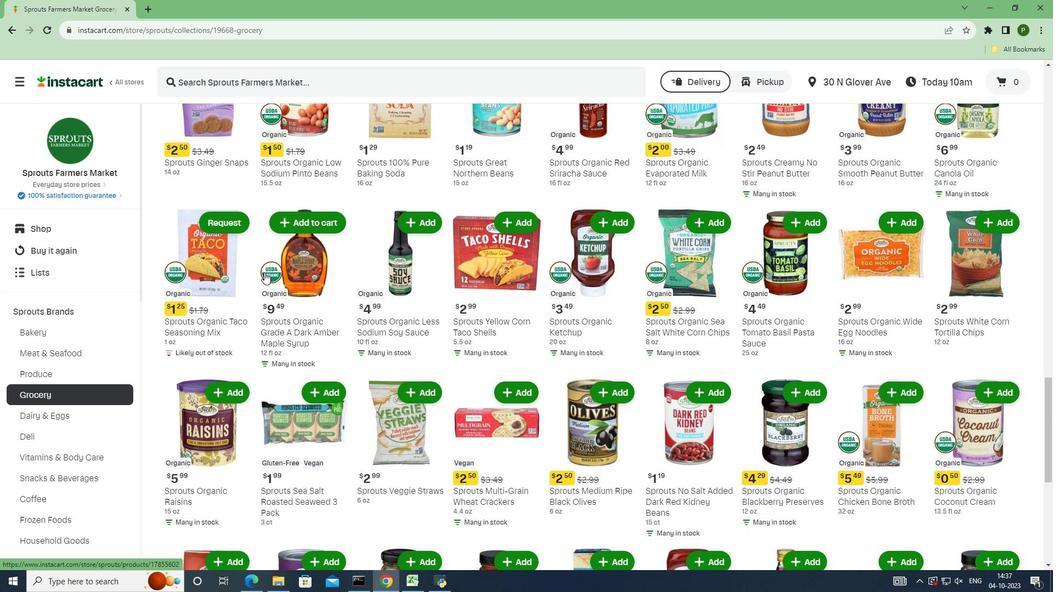 
Action: Mouse scrolled (264, 272) with delta (0, 0)
Screenshot: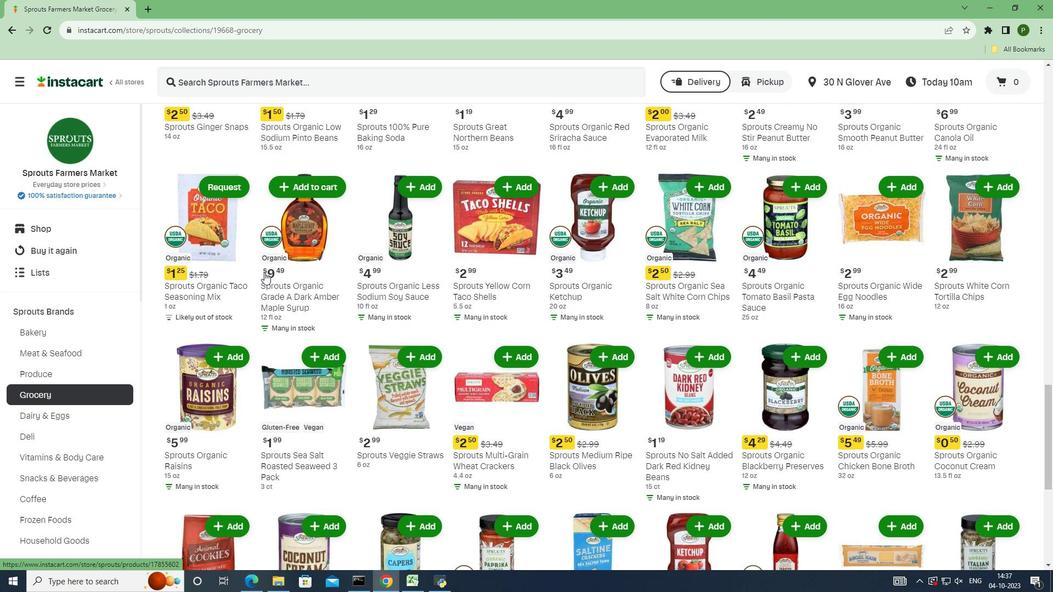 
Action: Mouse scrolled (264, 272) with delta (0, 0)
Screenshot: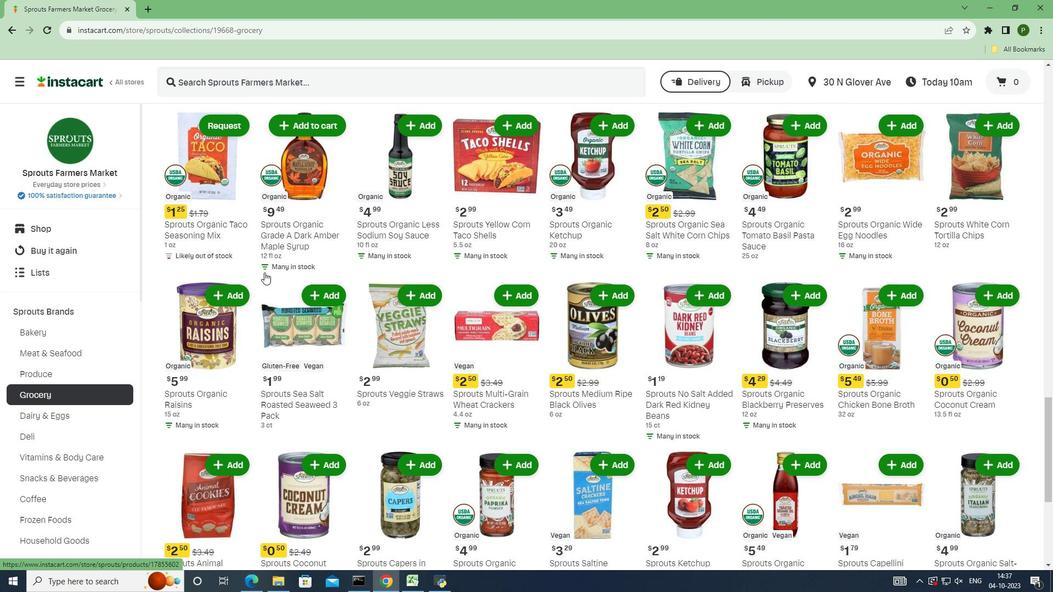 
Action: Mouse scrolled (264, 272) with delta (0, 0)
Screenshot: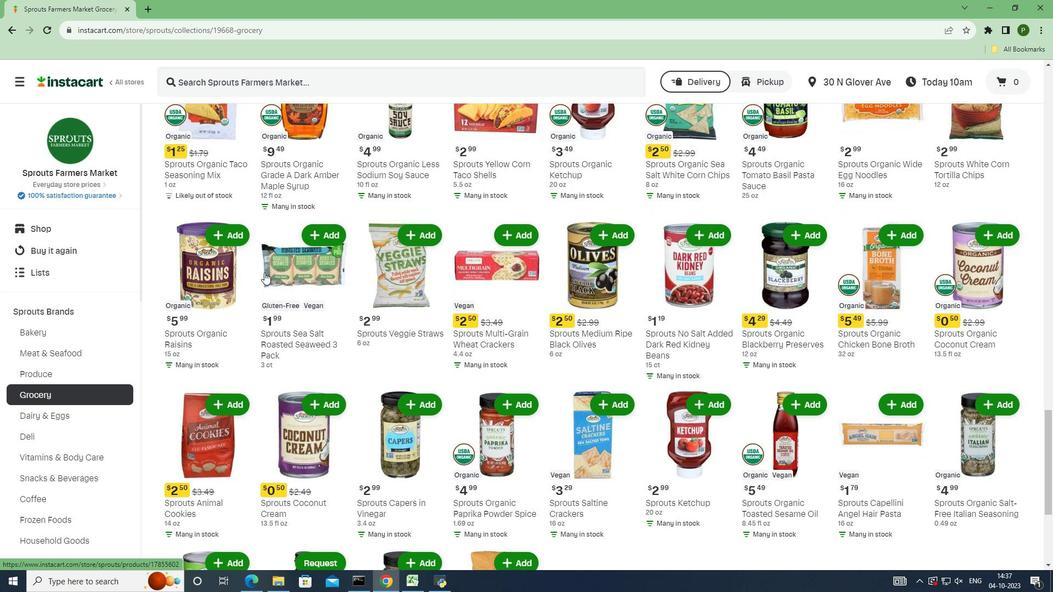 
Action: Mouse scrolled (264, 272) with delta (0, 0)
Screenshot: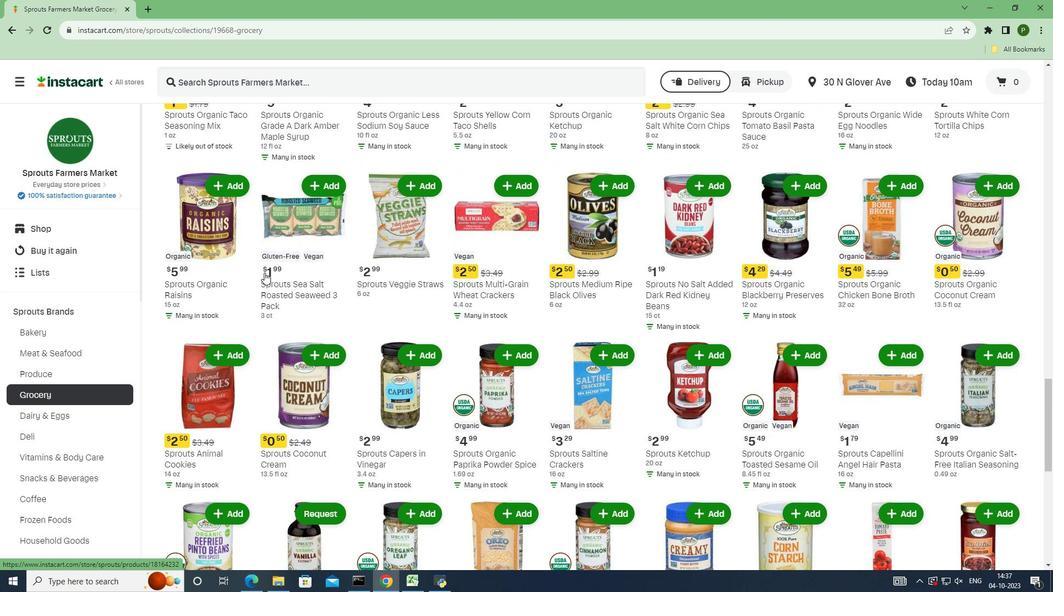 
Action: Mouse scrolled (264, 272) with delta (0, 0)
Screenshot: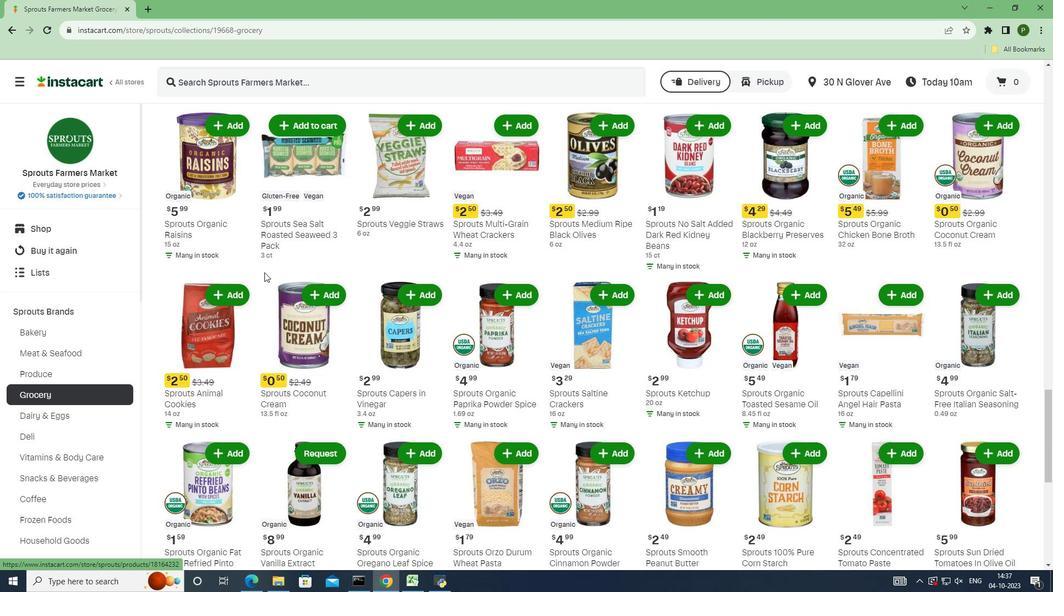 
Action: Mouse scrolled (264, 272) with delta (0, 0)
Screenshot: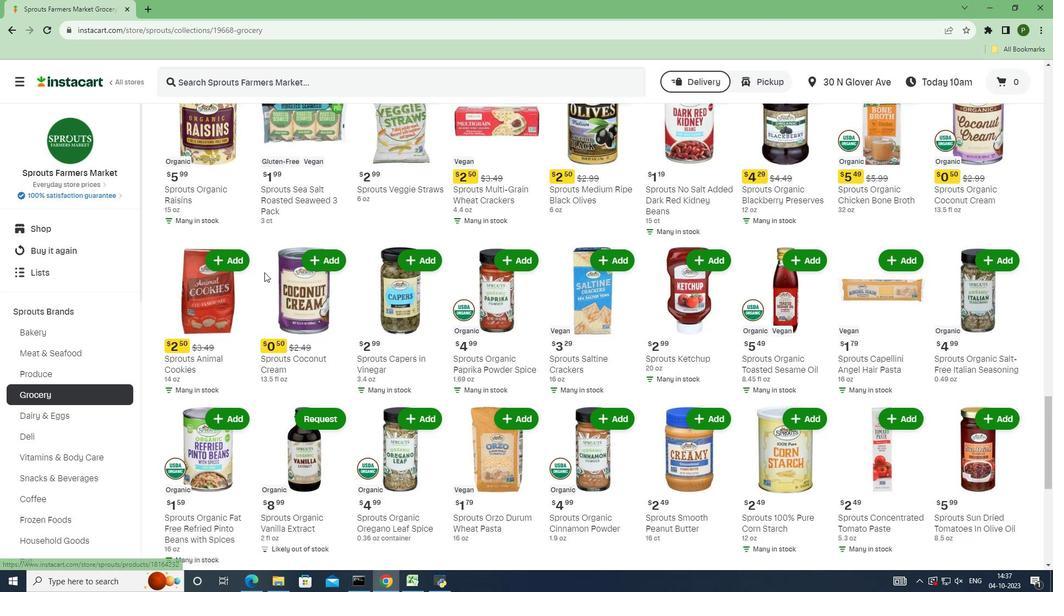 
Action: Mouse scrolled (264, 272) with delta (0, 0)
Screenshot: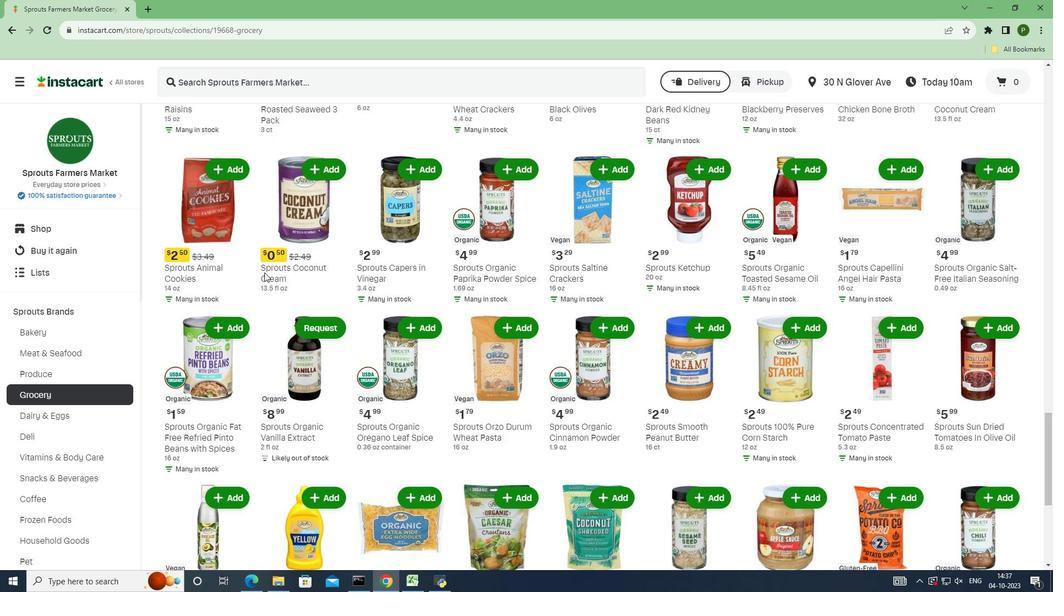 
Action: Mouse scrolled (264, 272) with delta (0, 0)
Screenshot: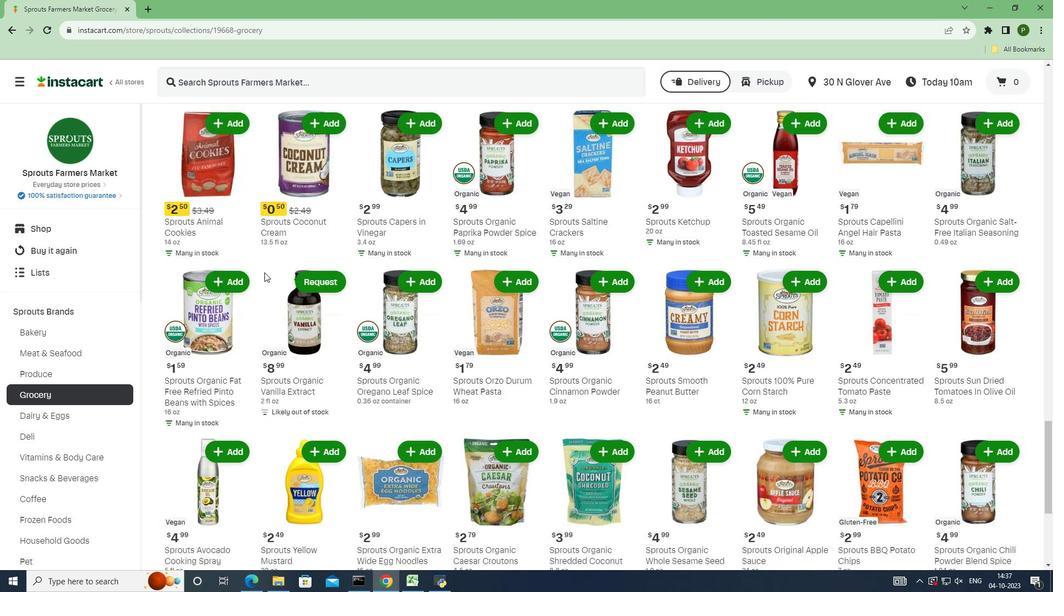 
Action: Mouse scrolled (264, 272) with delta (0, 0)
Screenshot: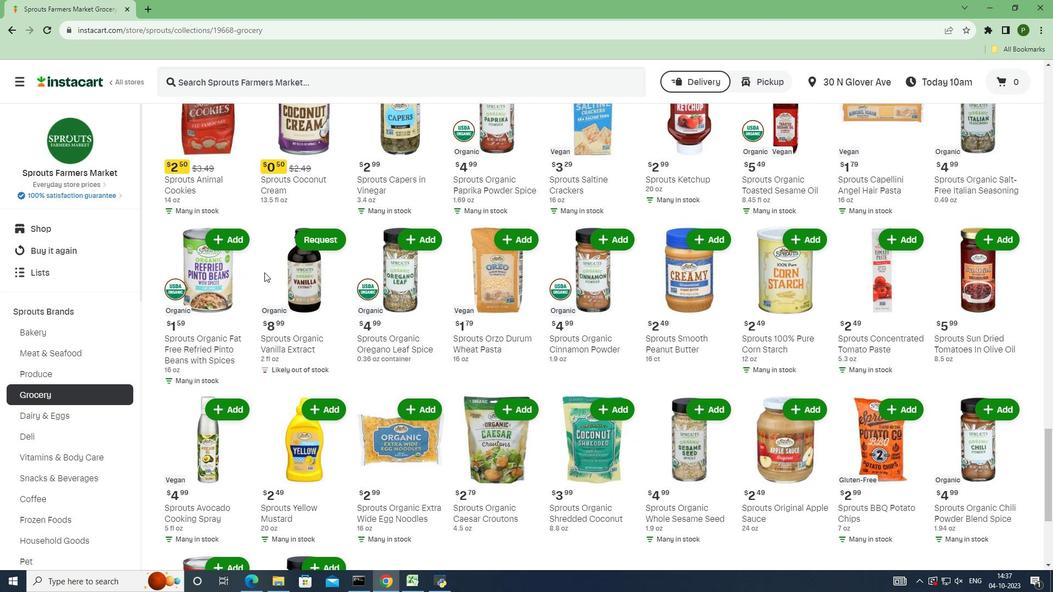 
Action: Mouse scrolled (264, 272) with delta (0, 0)
Screenshot: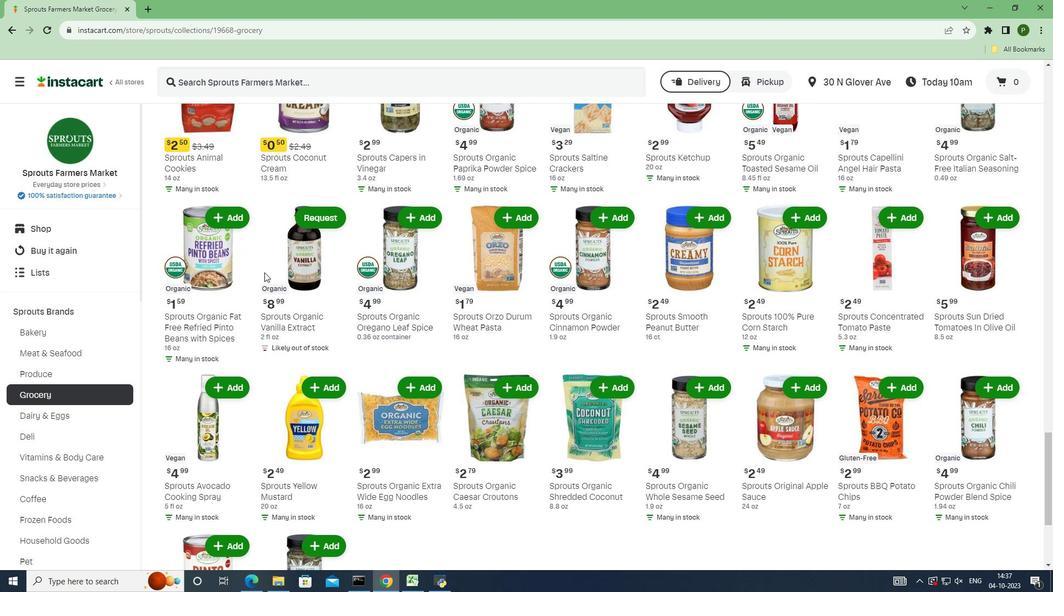 
Action: Mouse moved to (263, 273)
Screenshot: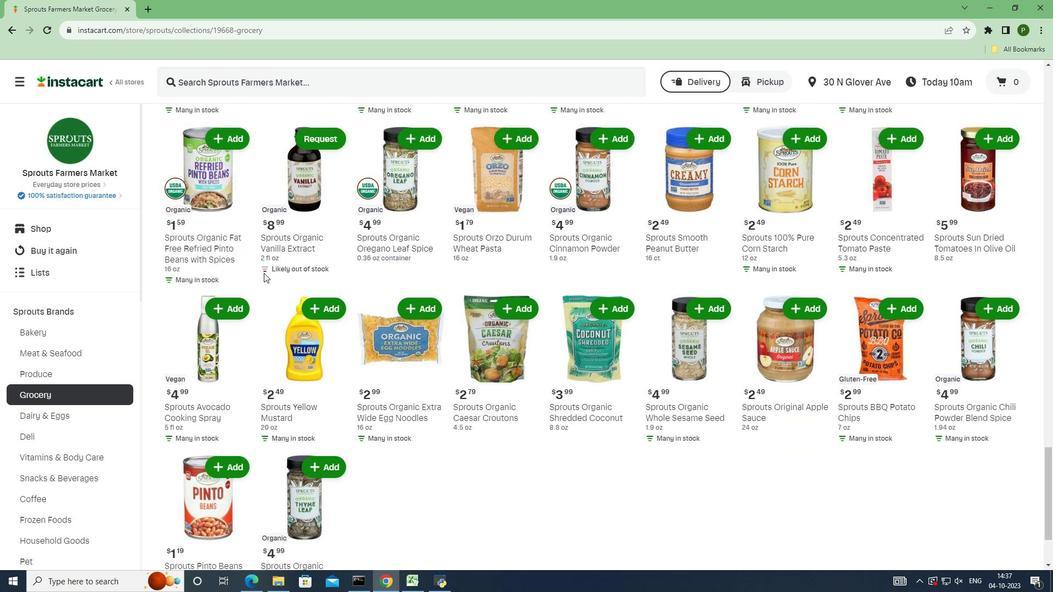 
Action: Mouse scrolled (263, 272) with delta (0, 0)
Screenshot: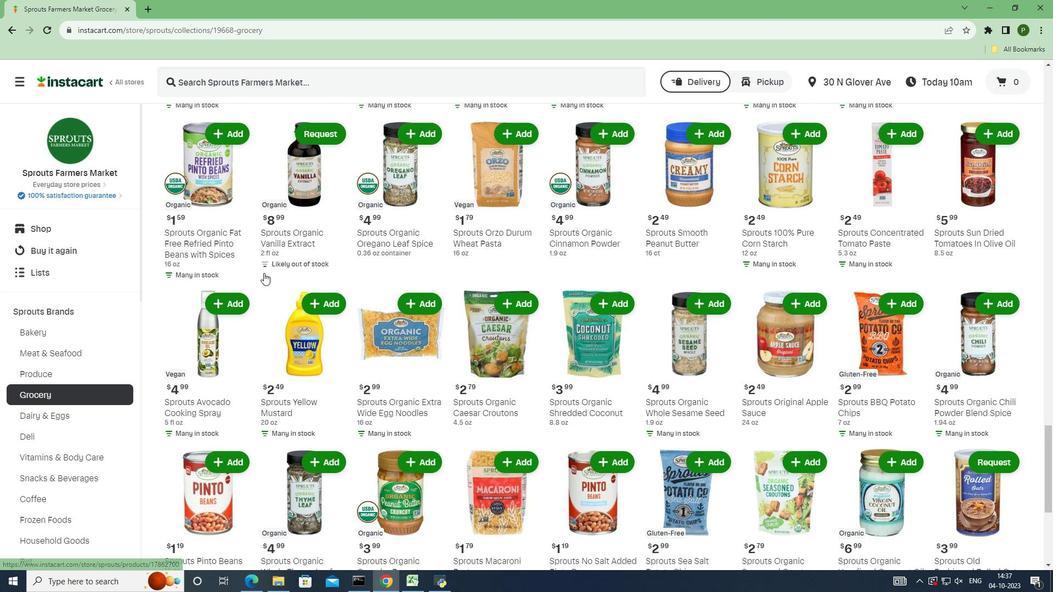 
Action: Mouse scrolled (263, 272) with delta (0, 0)
Screenshot: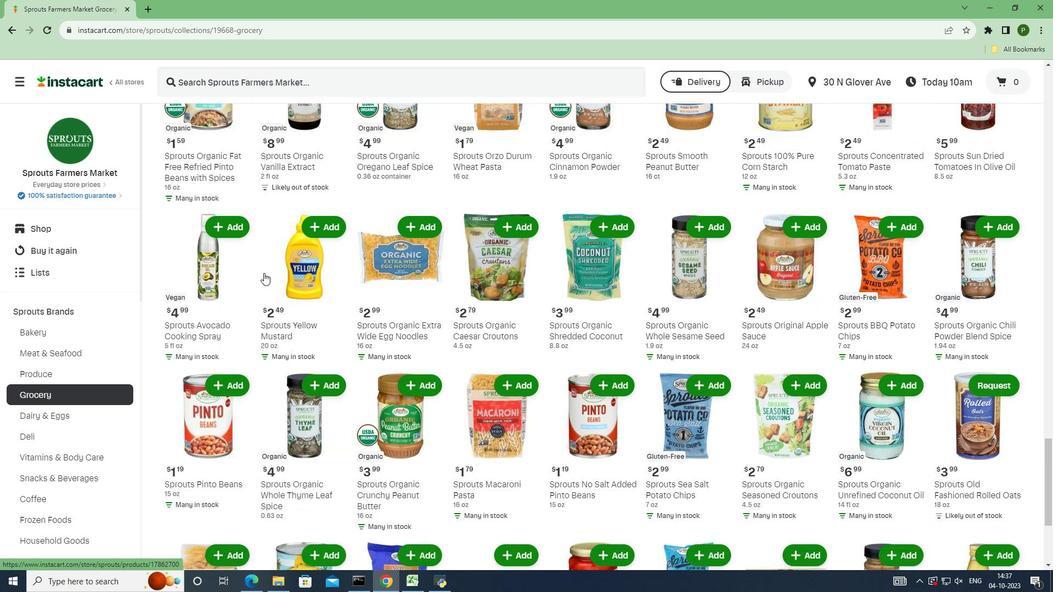
Action: Mouse moved to (263, 273)
Screenshot: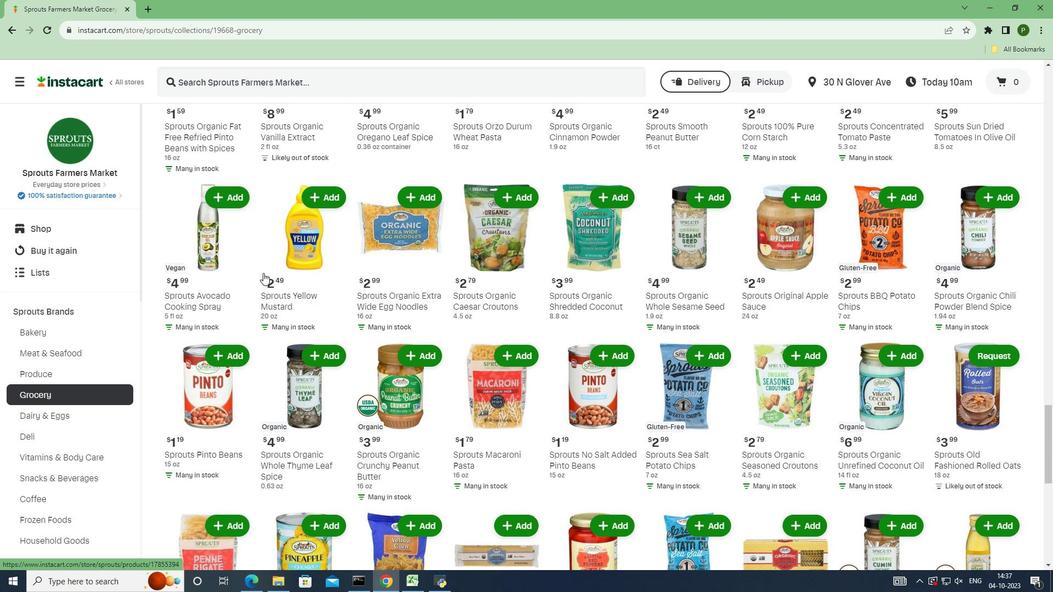 
Action: Mouse scrolled (263, 272) with delta (0, 0)
Screenshot: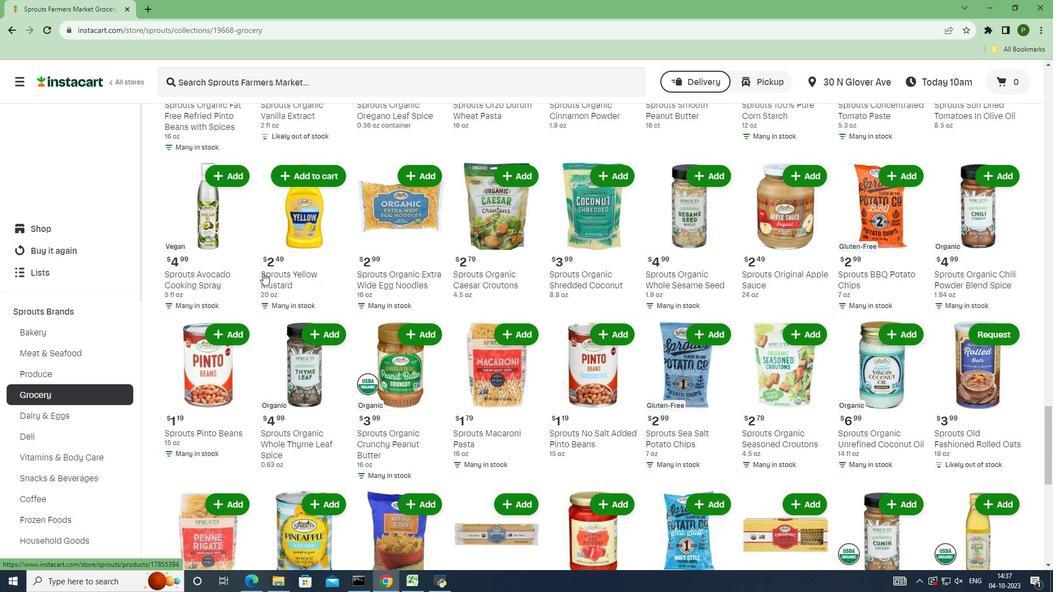 
Action: Mouse scrolled (263, 272) with delta (0, 0)
Screenshot: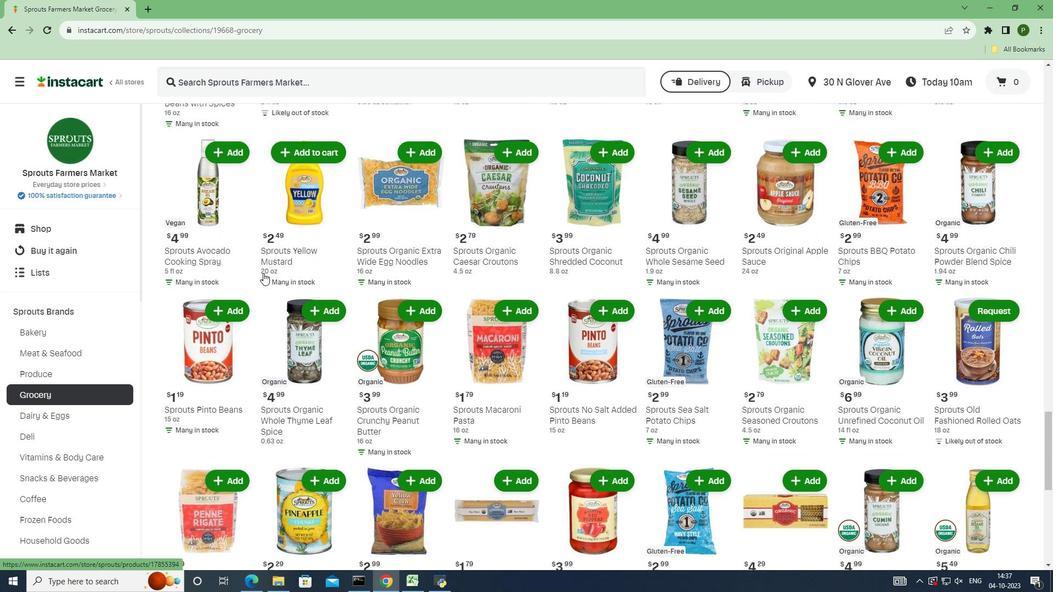
Action: Mouse moved to (262, 273)
Screenshot: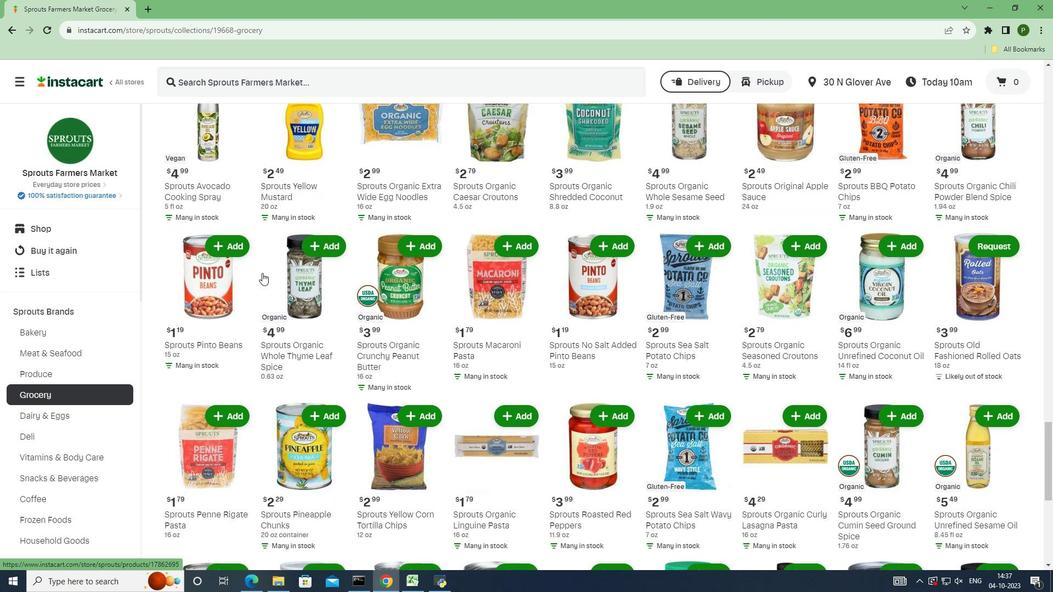 
Action: Mouse scrolled (262, 272) with delta (0, 0)
Screenshot: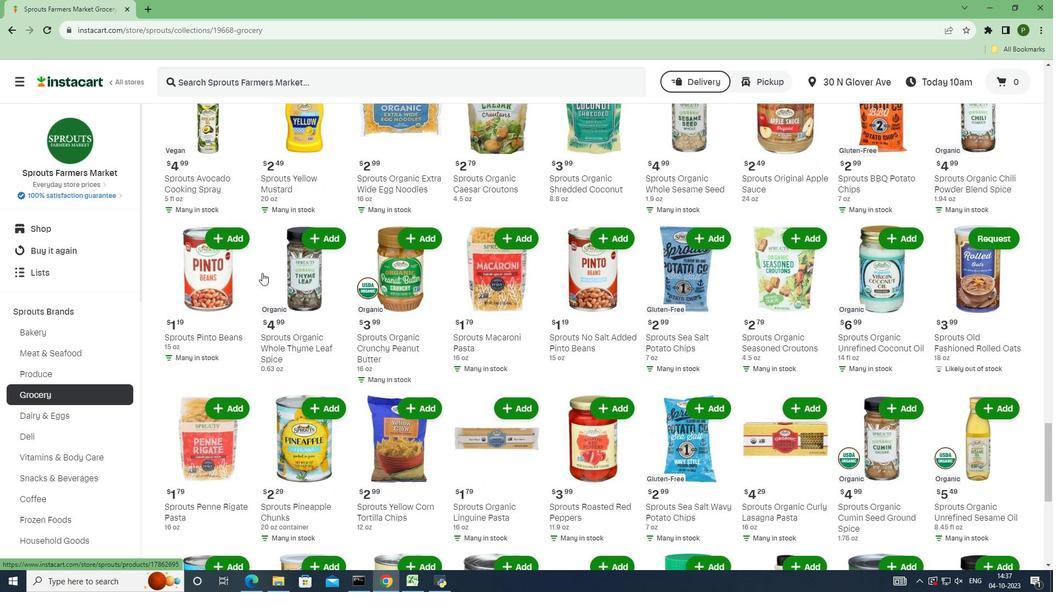 
Action: Mouse scrolled (262, 272) with delta (0, 0)
Screenshot: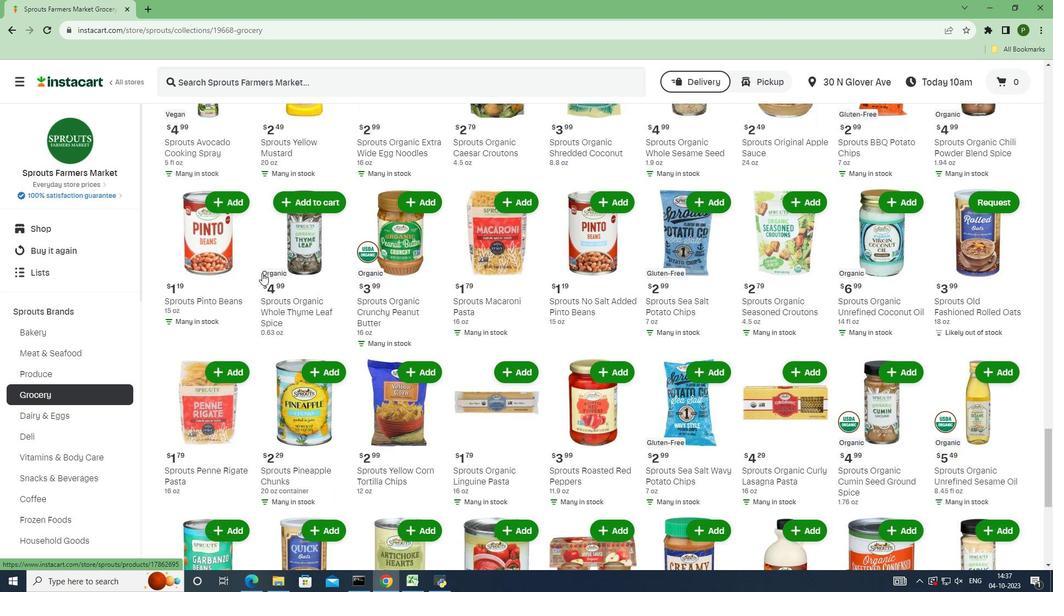 
Action: Mouse scrolled (262, 272) with delta (0, 0)
Screenshot: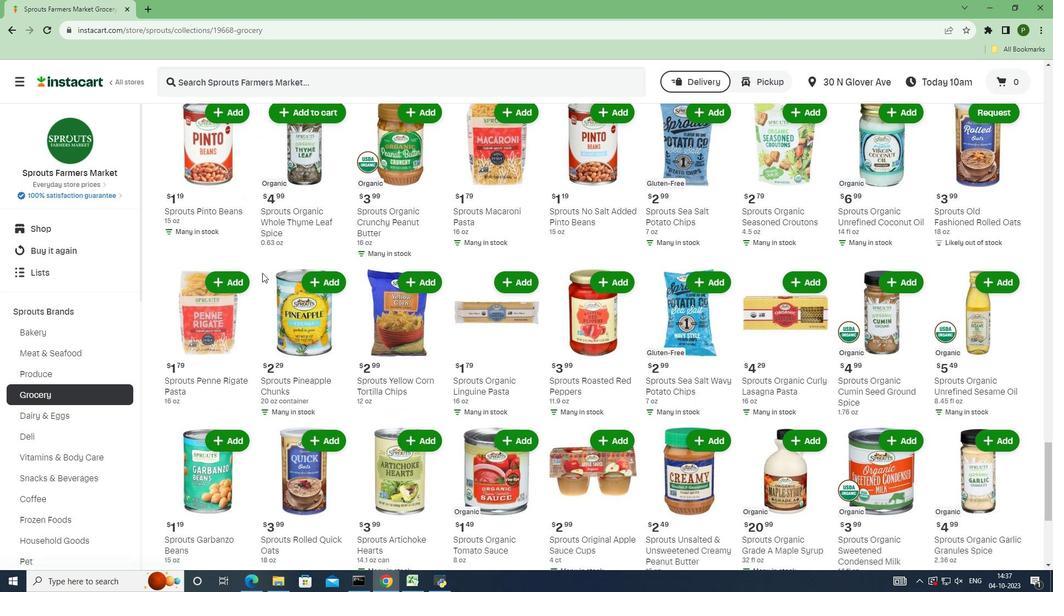 
Action: Mouse scrolled (262, 272) with delta (0, 0)
Screenshot: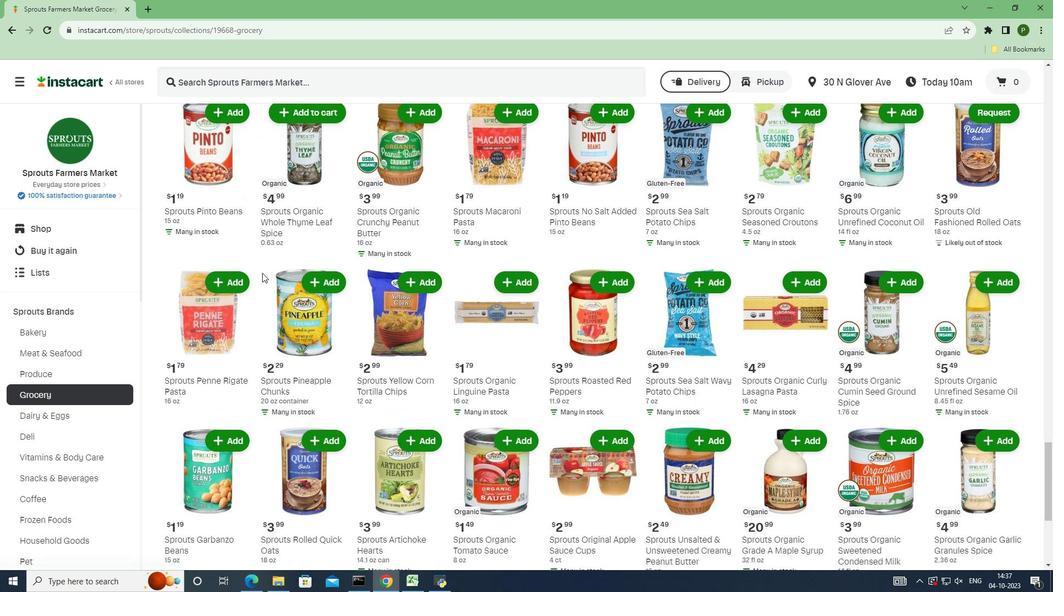 
Action: Mouse scrolled (262, 272) with delta (0, 0)
Screenshot: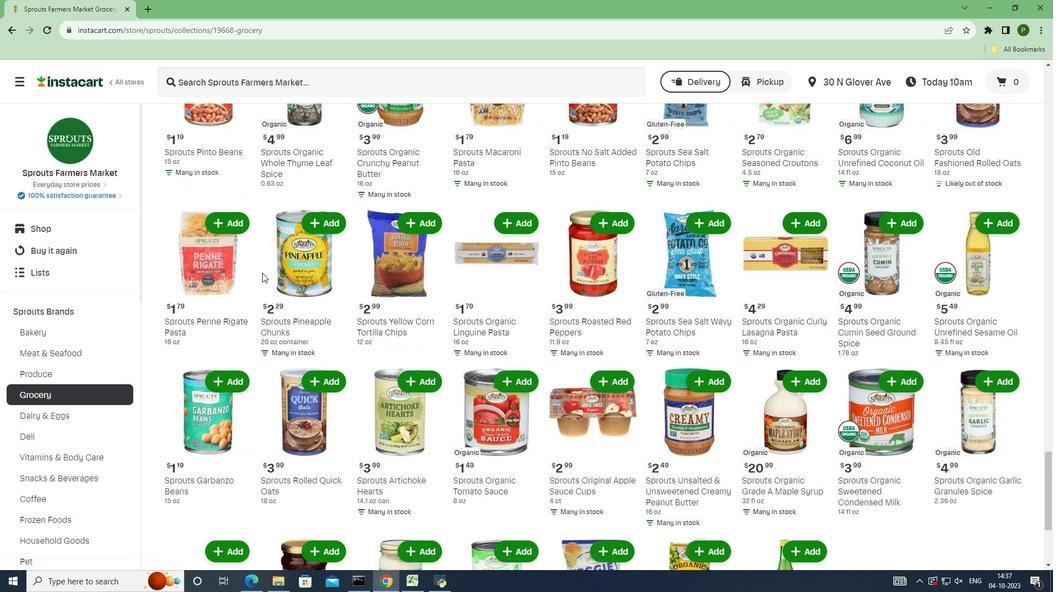 
Action: Mouse scrolled (262, 272) with delta (0, 0)
Screenshot: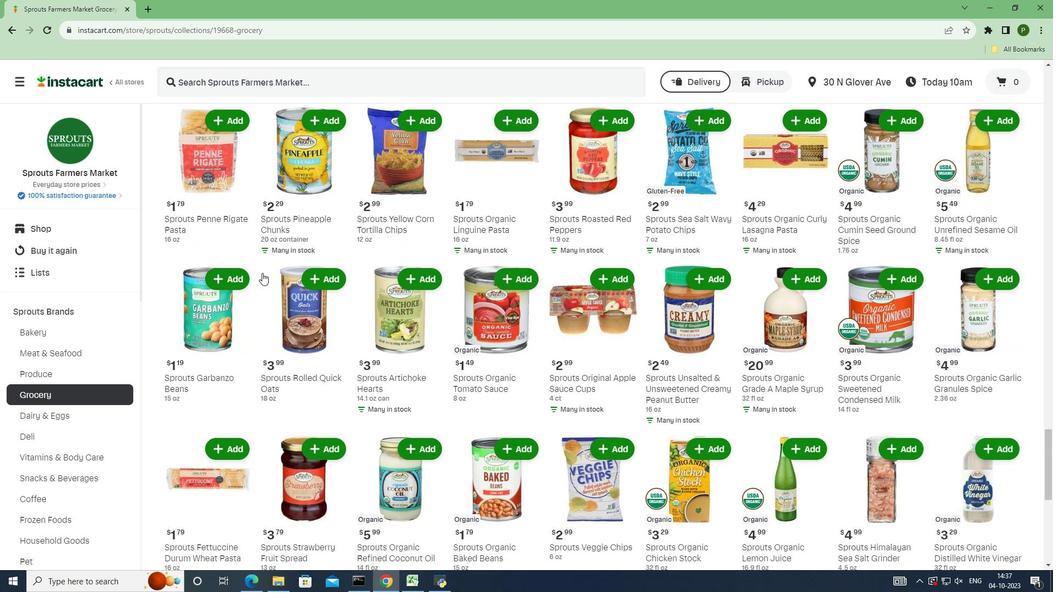 
Action: Mouse scrolled (262, 272) with delta (0, 0)
Screenshot: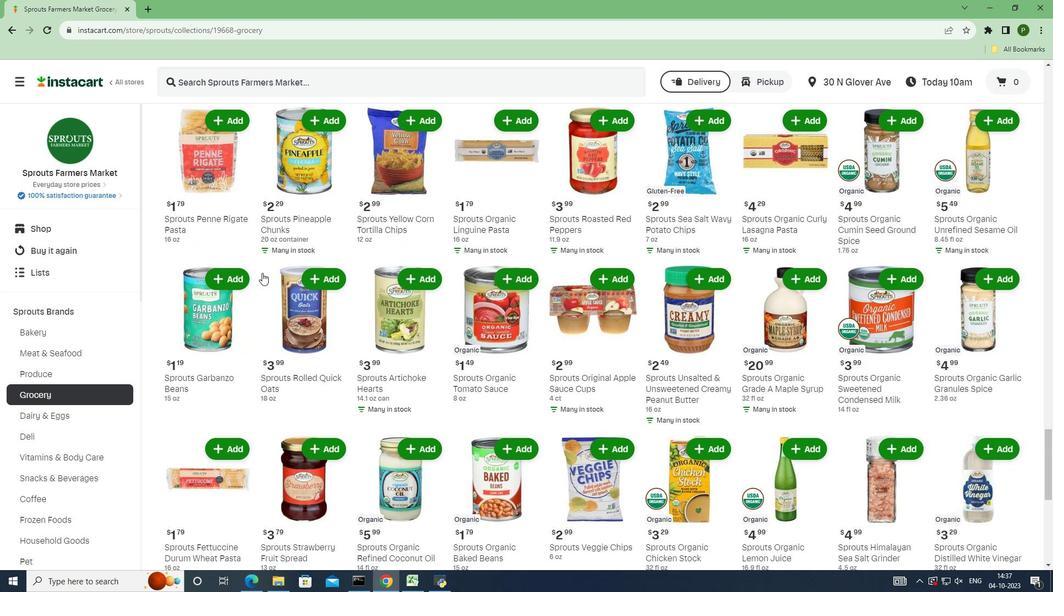 
Action: Mouse scrolled (262, 272) with delta (0, 0)
Screenshot: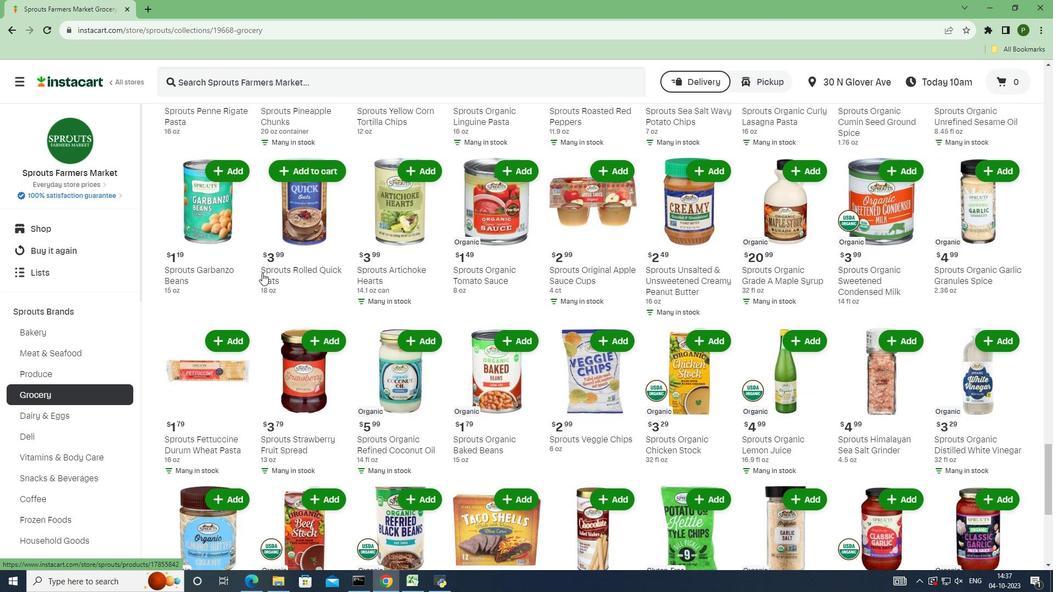 
Action: Mouse scrolled (262, 272) with delta (0, 0)
Screenshot: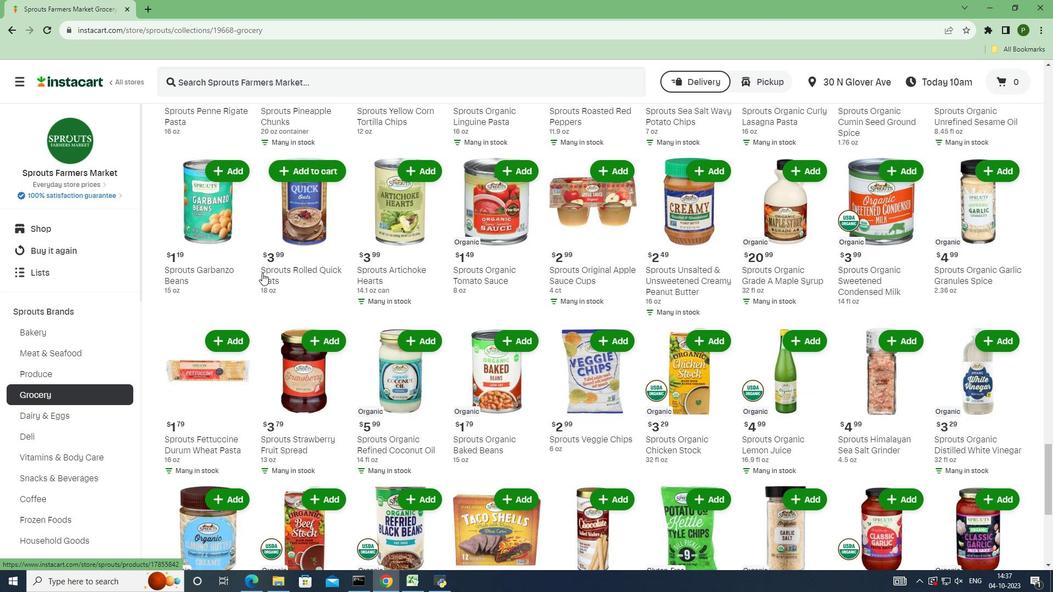 
Action: Mouse scrolled (262, 272) with delta (0, 0)
Screenshot: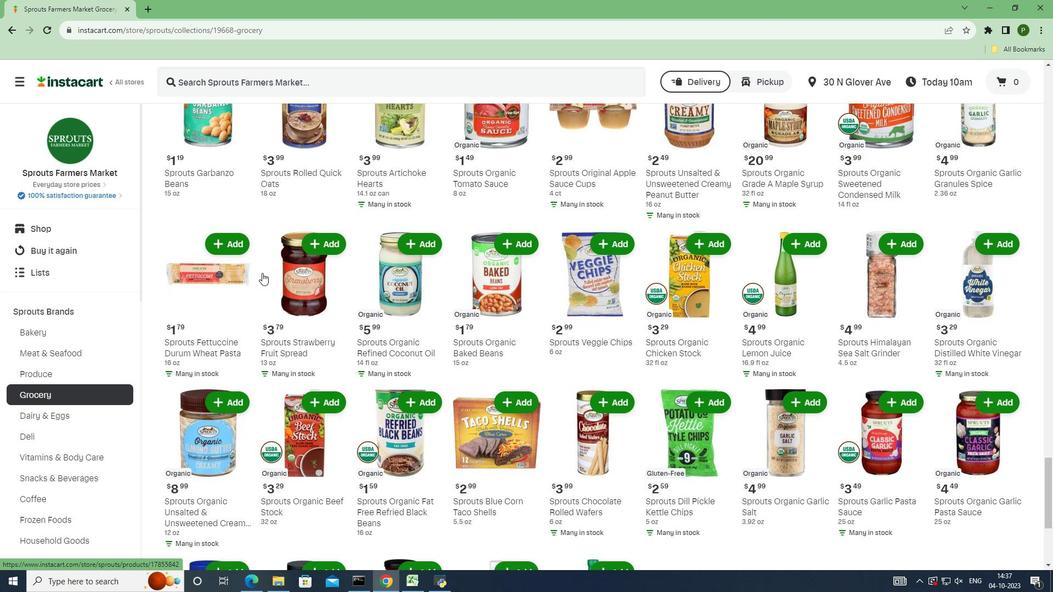 
Action: Mouse scrolled (262, 272) with delta (0, 0)
Screenshot: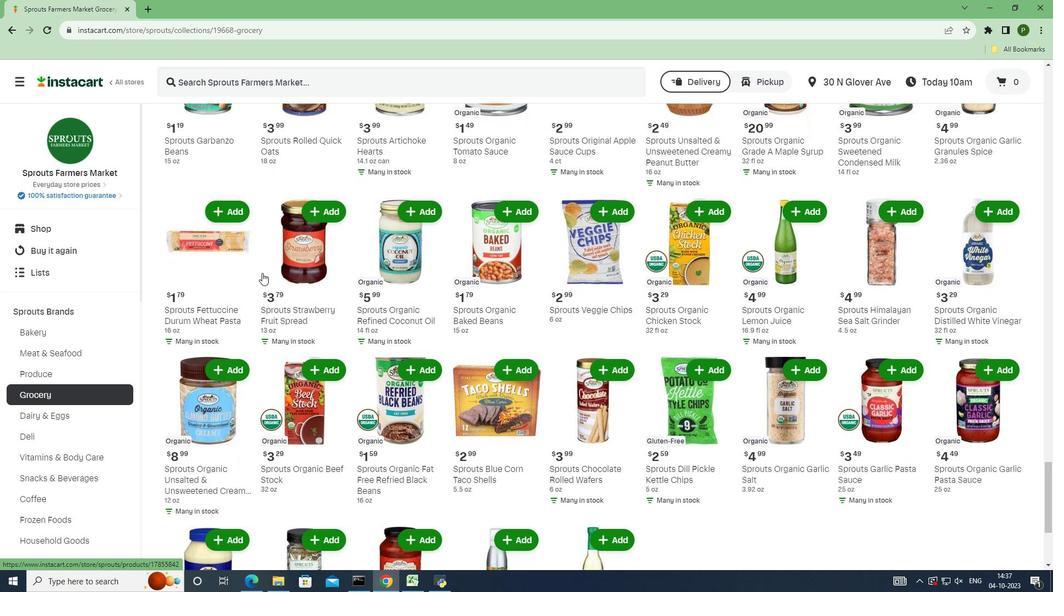
Action: Mouse scrolled (262, 272) with delta (0, 0)
Screenshot: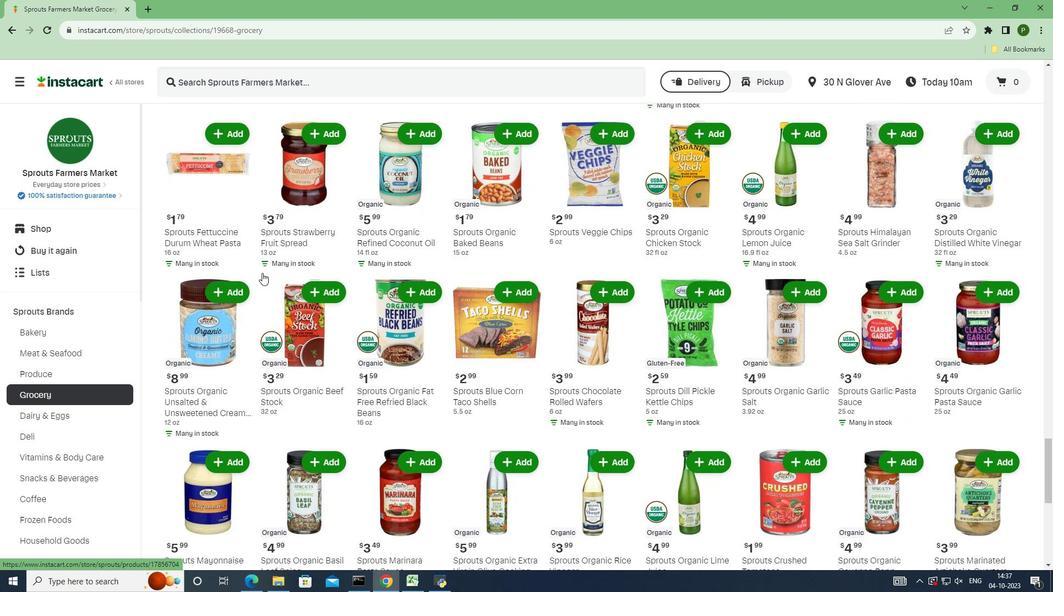 
Action: Mouse scrolled (262, 272) with delta (0, 0)
Screenshot: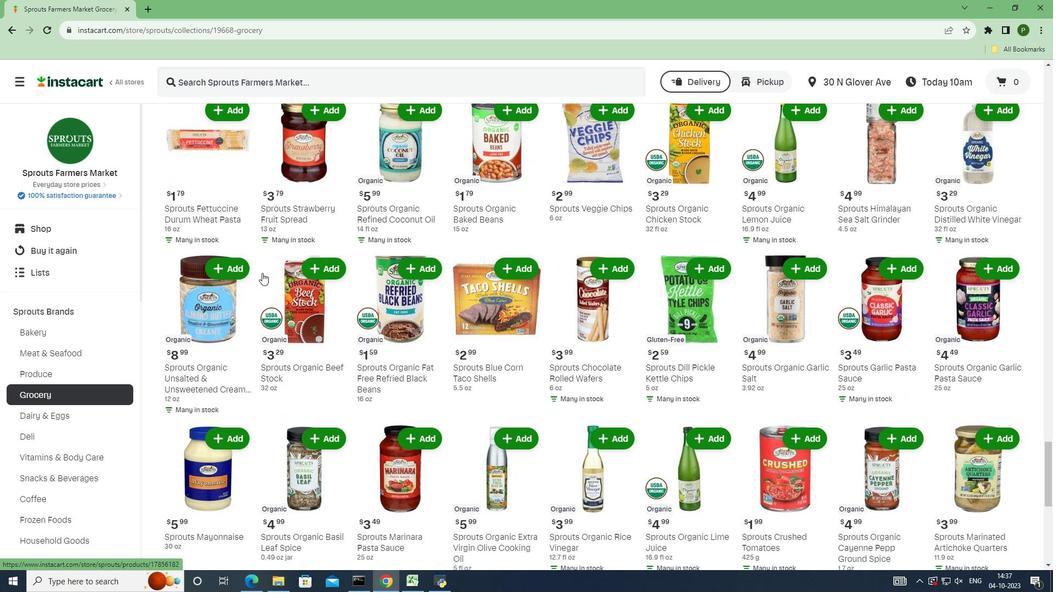 
Action: Mouse scrolled (262, 272) with delta (0, 0)
Screenshot: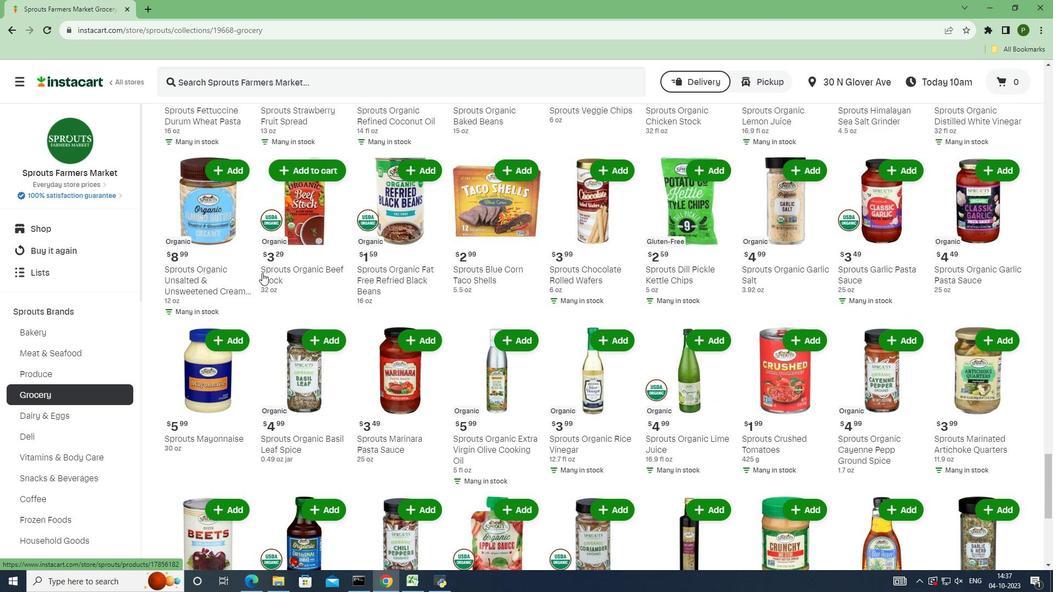 
Action: Mouse scrolled (262, 272) with delta (0, 0)
Screenshot: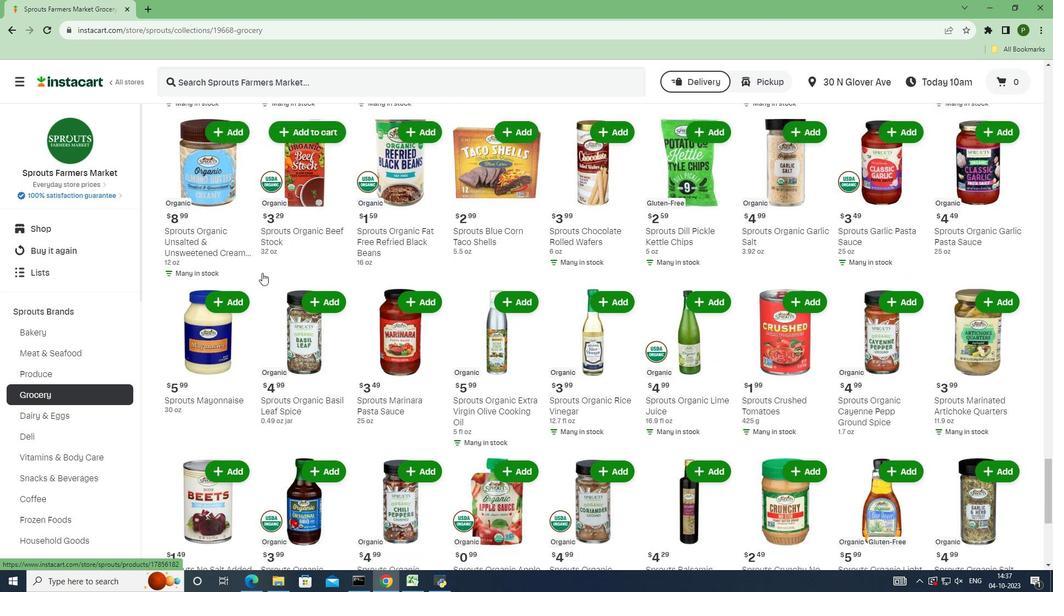 
Action: Mouse scrolled (262, 272) with delta (0, 0)
Screenshot: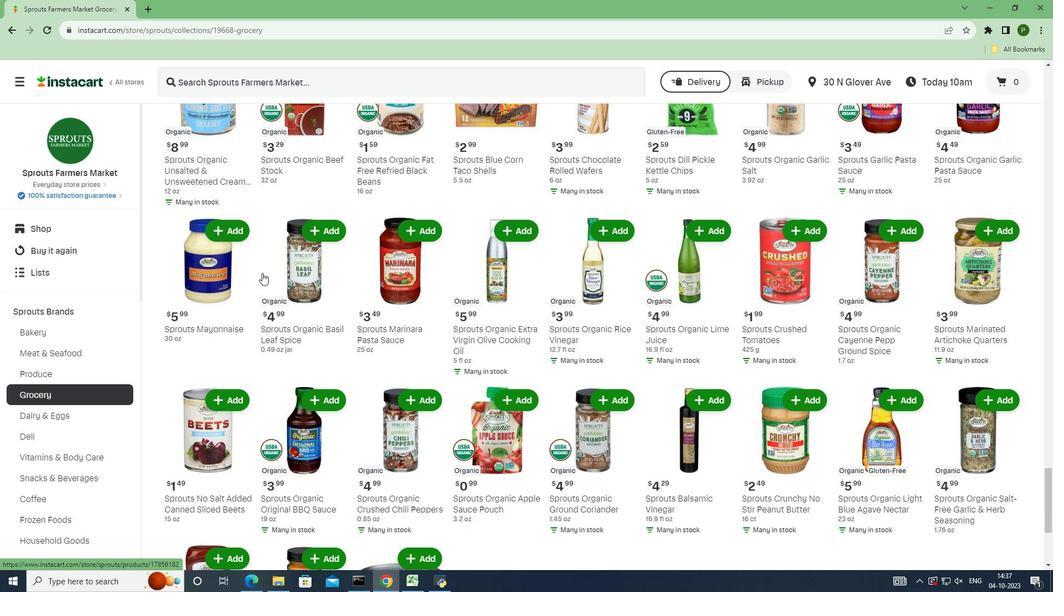 
Action: Mouse scrolled (262, 272) with delta (0, 0)
Screenshot: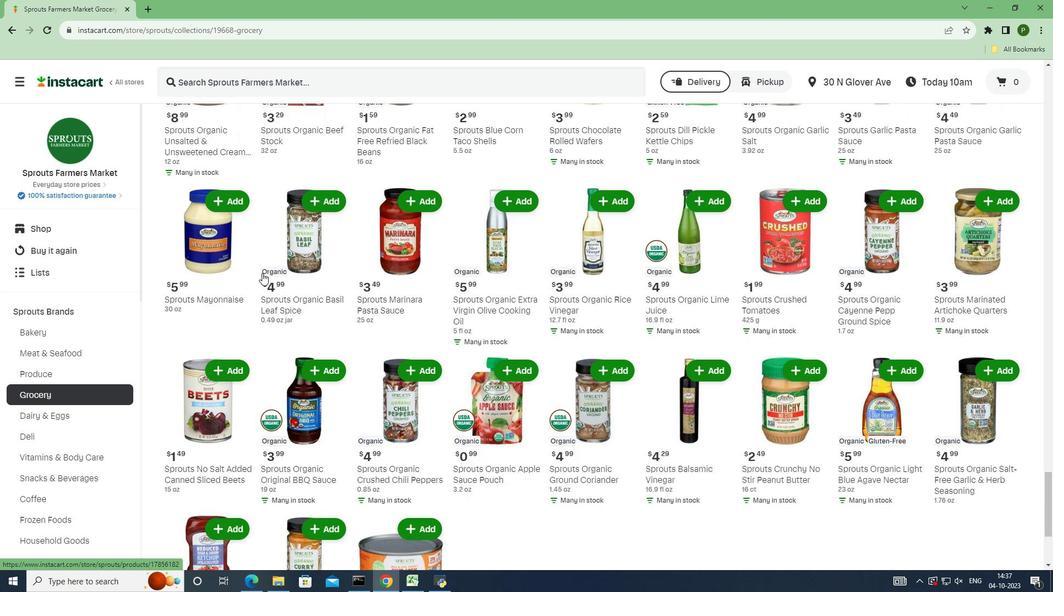 
Action: Mouse scrolled (262, 272) with delta (0, 0)
Screenshot: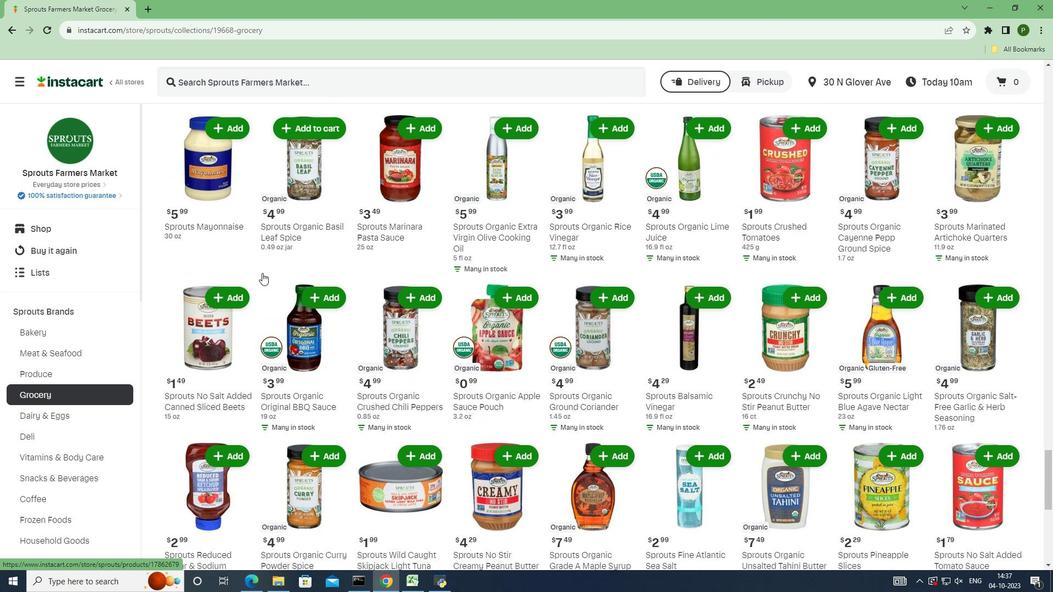 
Action: Mouse scrolled (262, 272) with delta (0, 0)
Screenshot: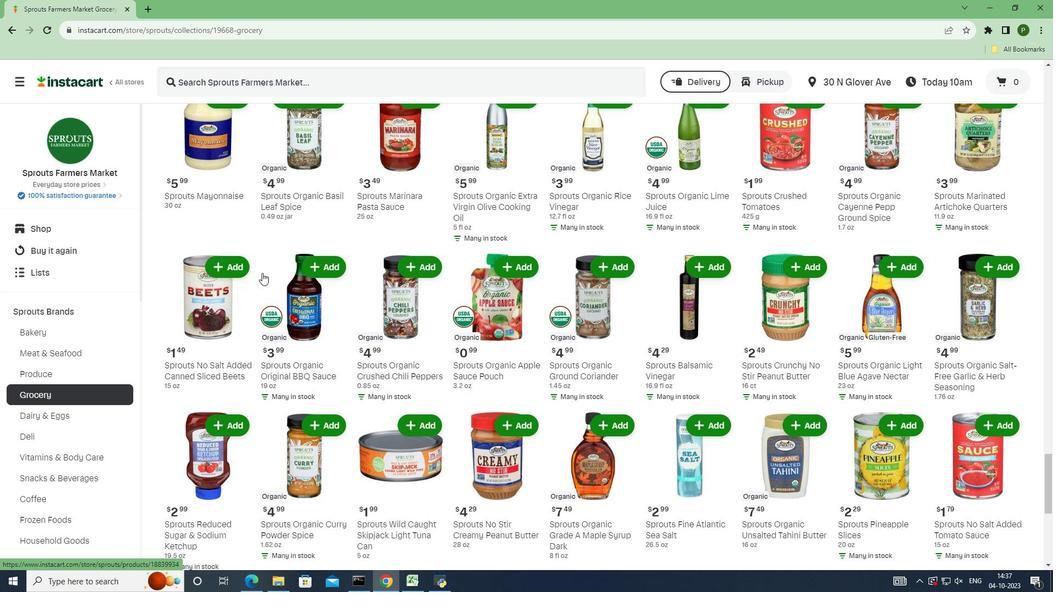 
Action: Mouse scrolled (262, 273) with delta (0, 0)
Screenshot: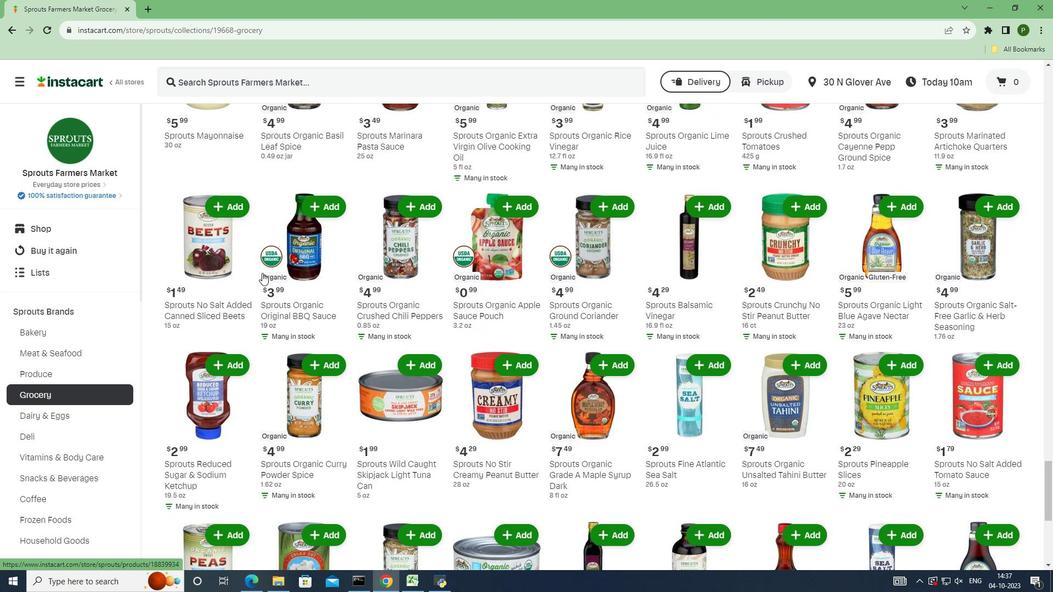 
Action: Mouse scrolled (262, 272) with delta (0, 0)
Screenshot: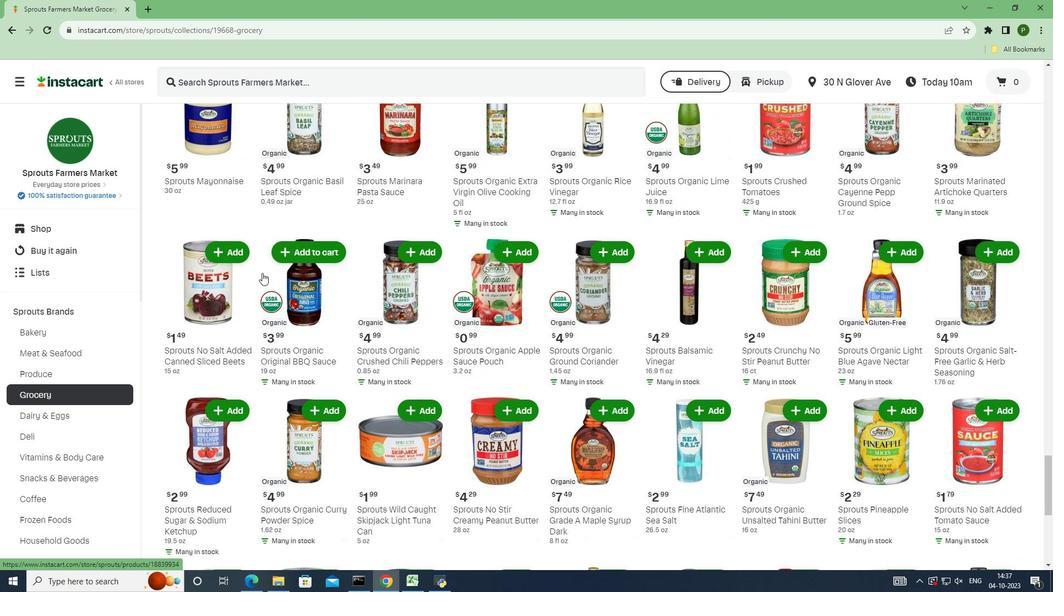 
Action: Mouse moved to (862, 195)
Screenshot: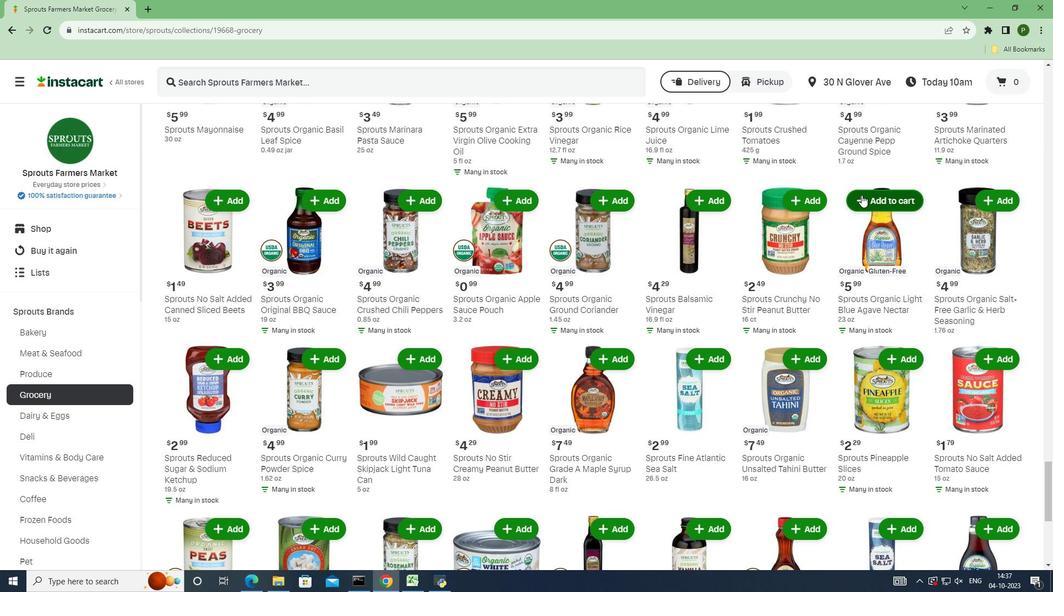 
Action: Mouse pressed left at (862, 195)
Screenshot: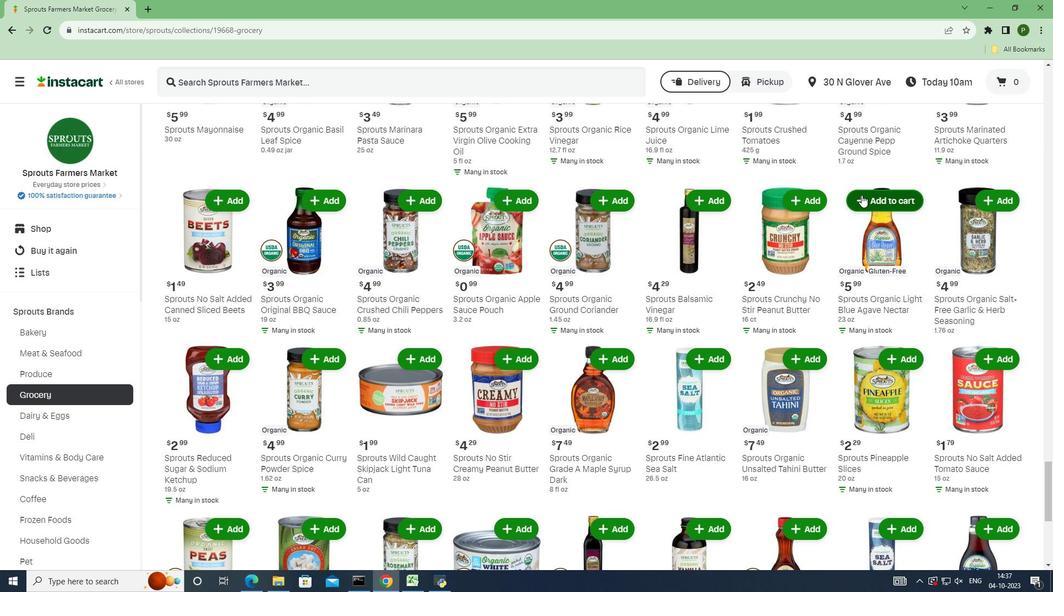 
